 Task: Create new vendor bill with Date Opened: 10-May-23, Select Vendor: Green/Red Burrito, Terms: Net 7. Make bill entry for item-1 with Date: 10-May-23, Description: Chimichangas, Expense Account: Travel & Entertainment : Meals, Quantity: 1, Unit Price: 15.49, Sales Tax: Y, Sales Tax Included: Y, Tax Table: Sales Tax. Make entry for item-2 with Date: 10-May-23, Description: Burritos, Expense Account: Travel & Entertainment : Meals, Quantity: 2, Unit Price: 10.69, Sales Tax: Y, Sales Tax Included: Y, Tax Table: Sales Tax. Post Bill with Post Date: 10-May-23, Post to Accounts: Liabilities:Accounts Payble. Pay / Process Payment with Transaction Date: 16-May-23, Amount: 36.87, Transfer Account: Checking Account. Go to 'Print Bill'.
Action: Mouse moved to (181, 37)
Screenshot: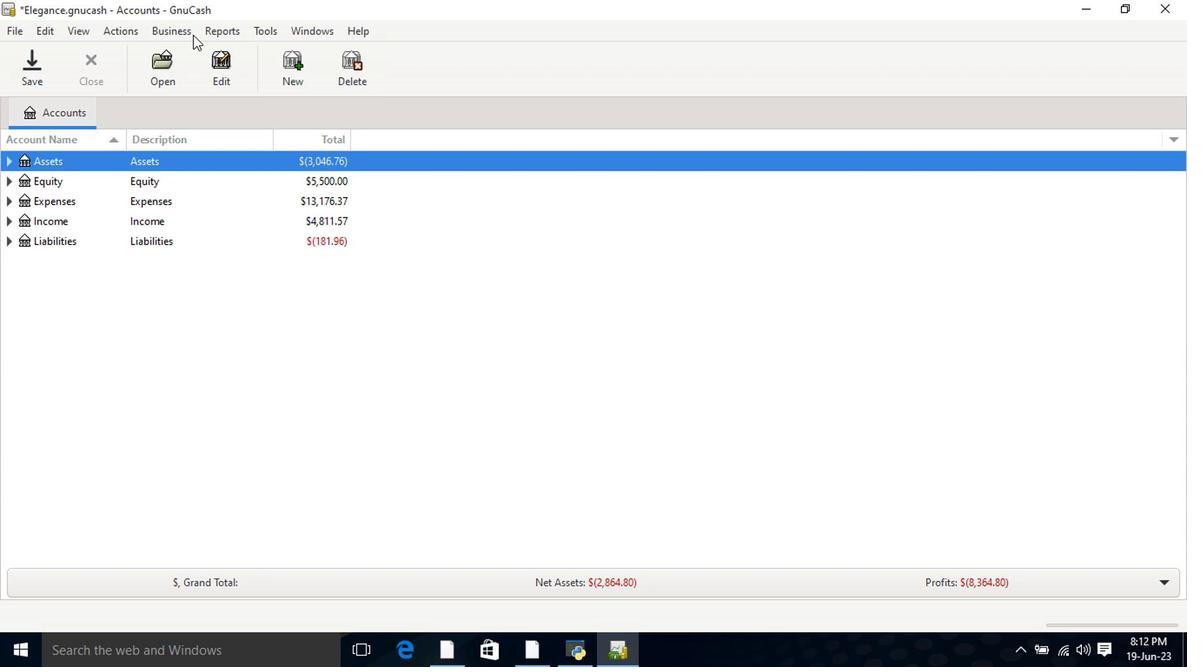 
Action: Mouse pressed left at (181, 37)
Screenshot: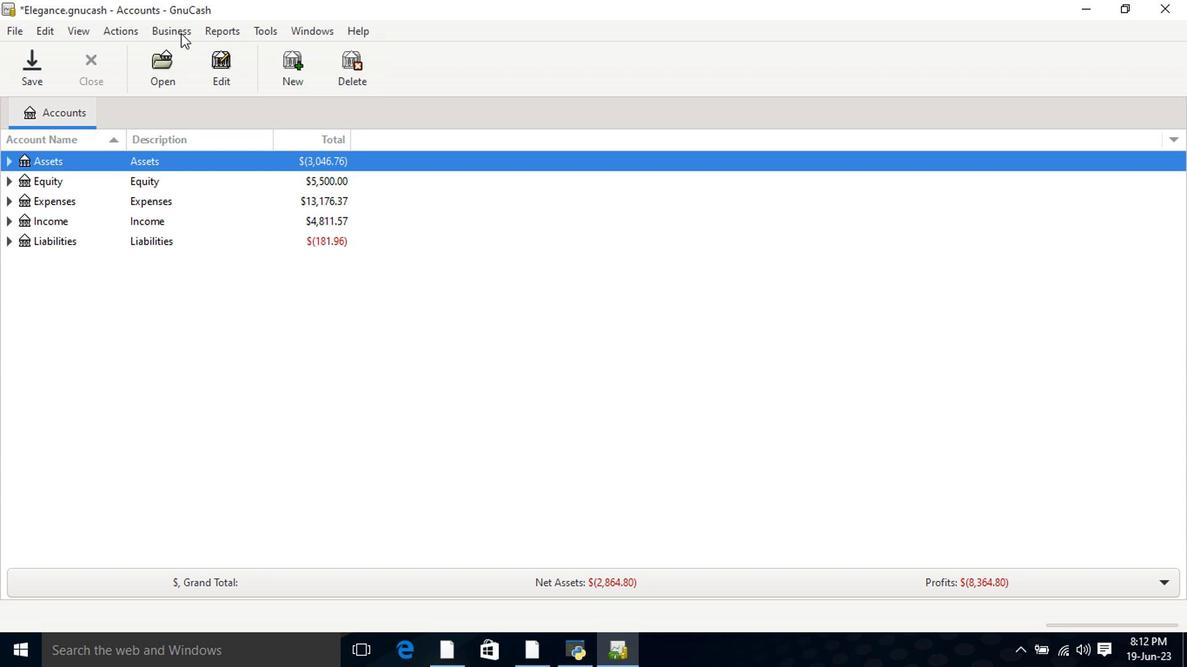 
Action: Mouse moved to (189, 71)
Screenshot: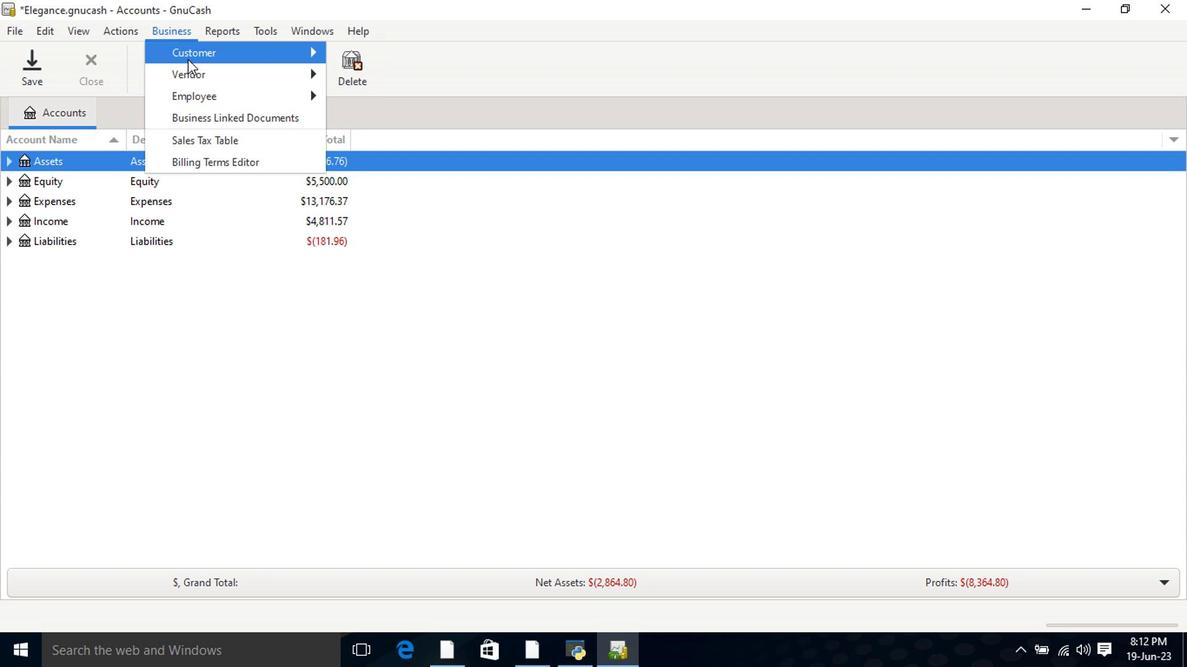 
Action: Mouse pressed left at (189, 71)
Screenshot: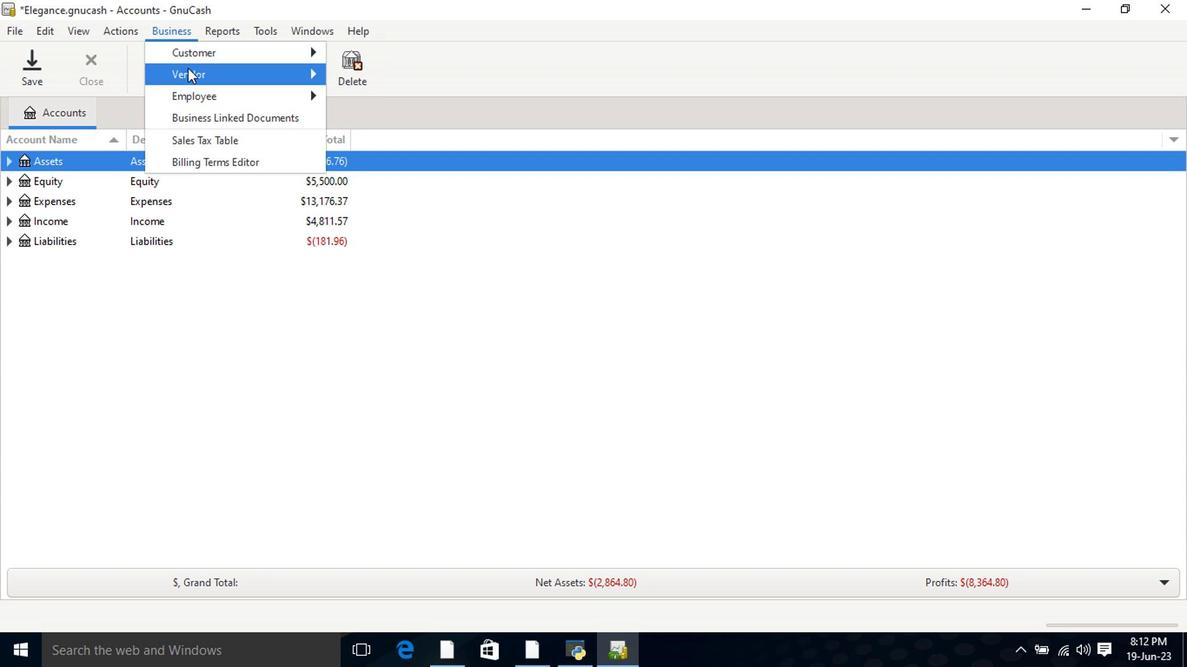 
Action: Mouse moved to (373, 137)
Screenshot: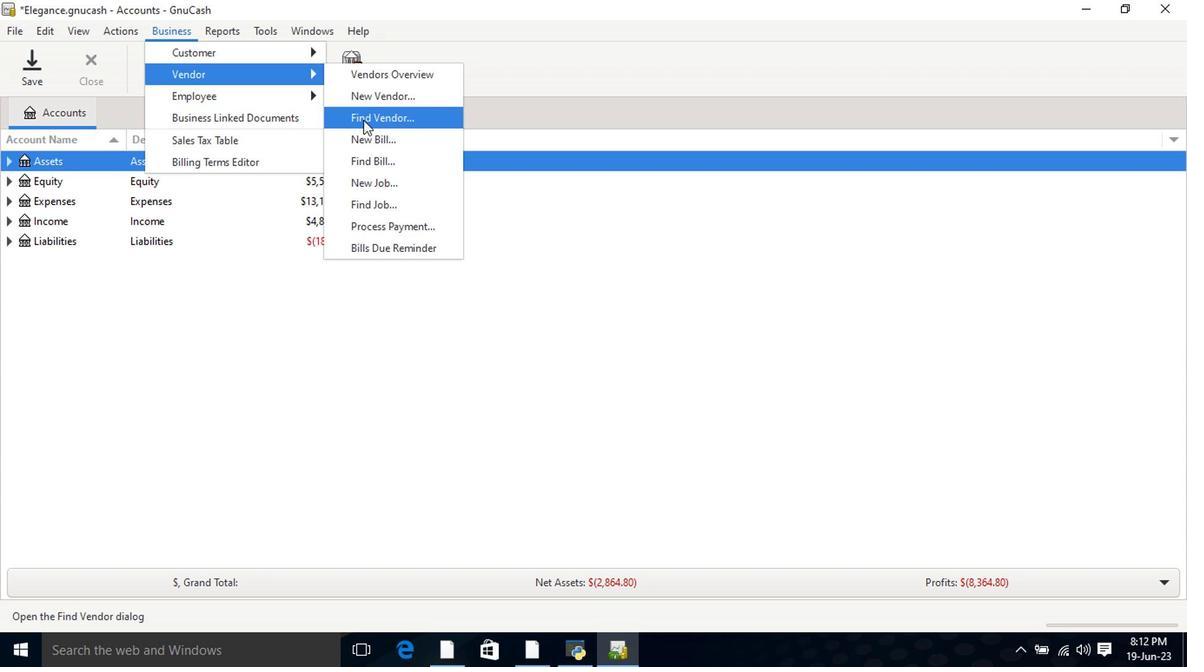 
Action: Mouse pressed left at (373, 137)
Screenshot: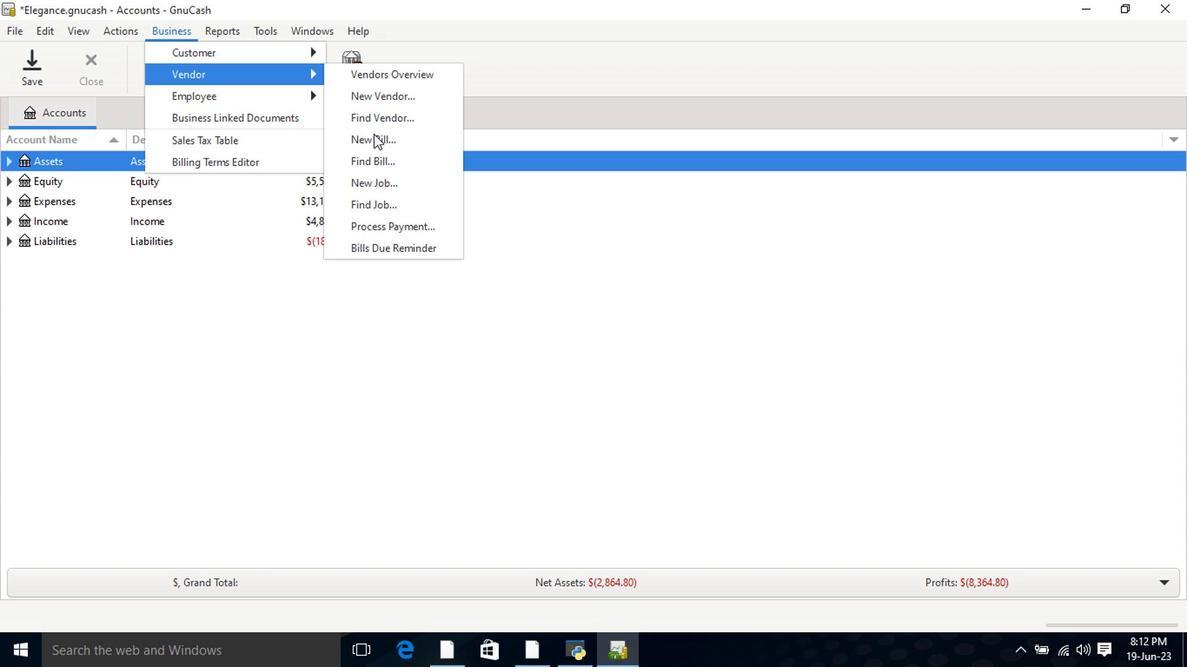 
Action: Mouse moved to (708, 225)
Screenshot: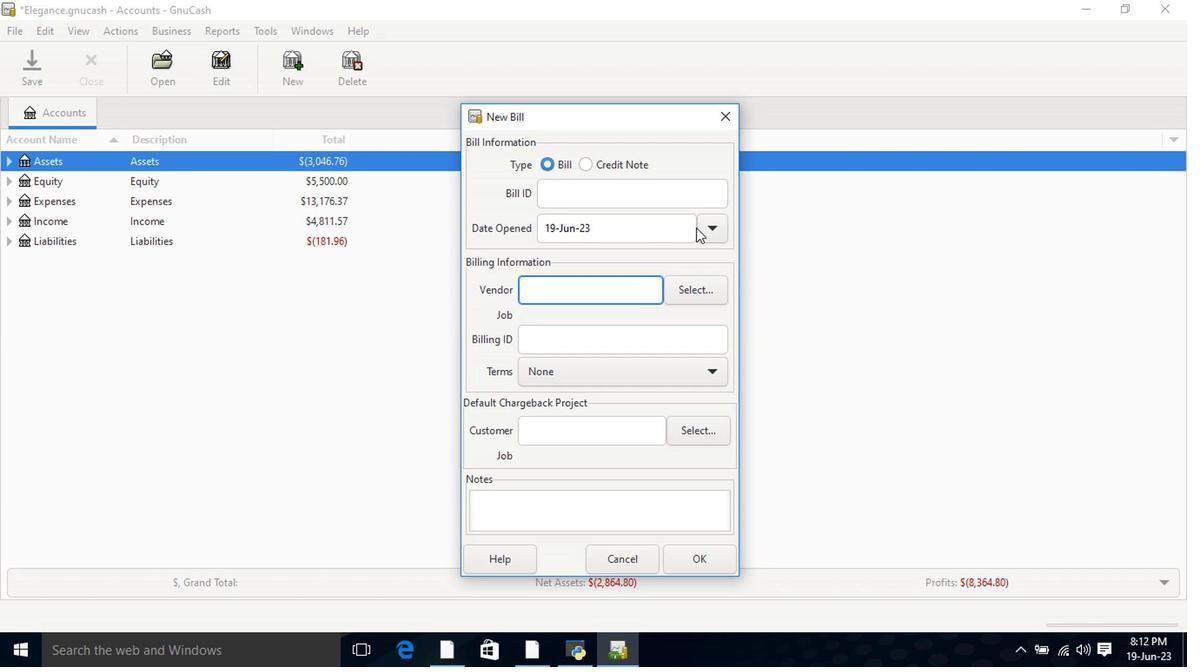 
Action: Mouse pressed left at (708, 225)
Screenshot: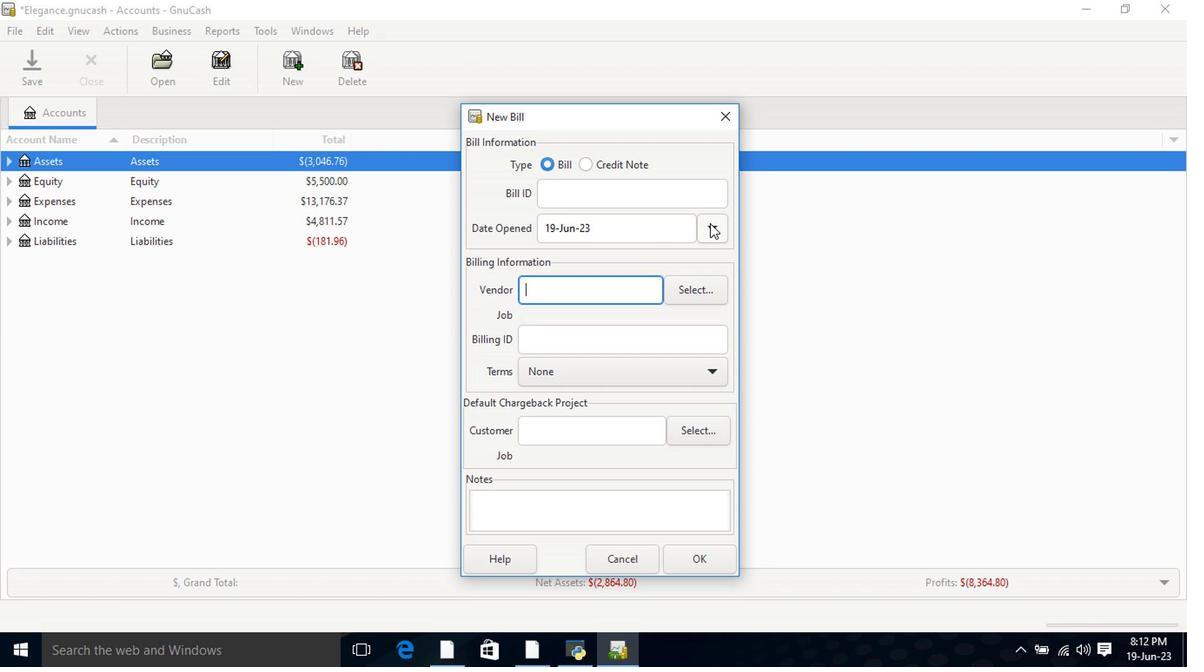 
Action: Mouse moved to (574, 258)
Screenshot: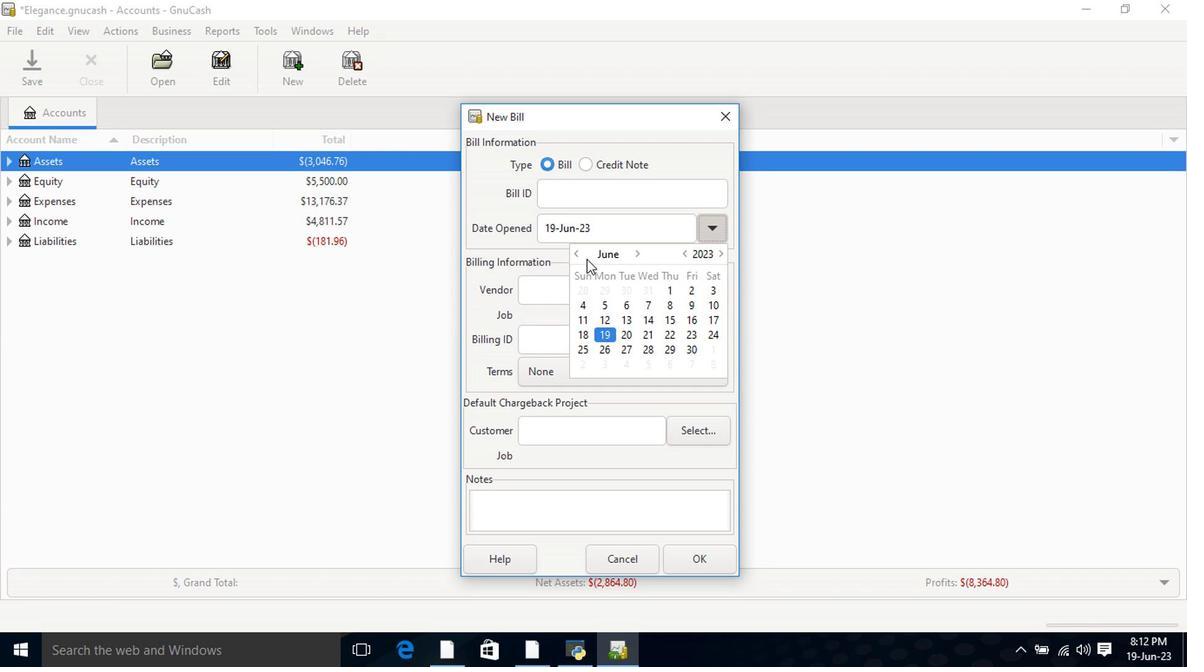 
Action: Mouse pressed left at (574, 258)
Screenshot: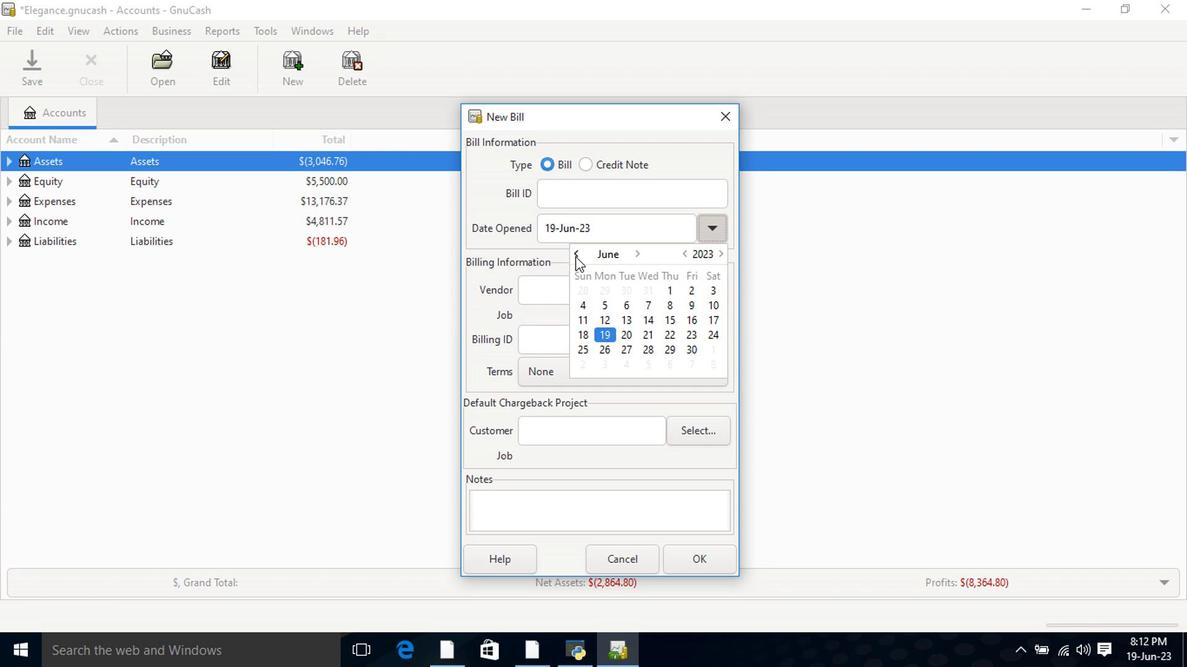 
Action: Mouse moved to (641, 304)
Screenshot: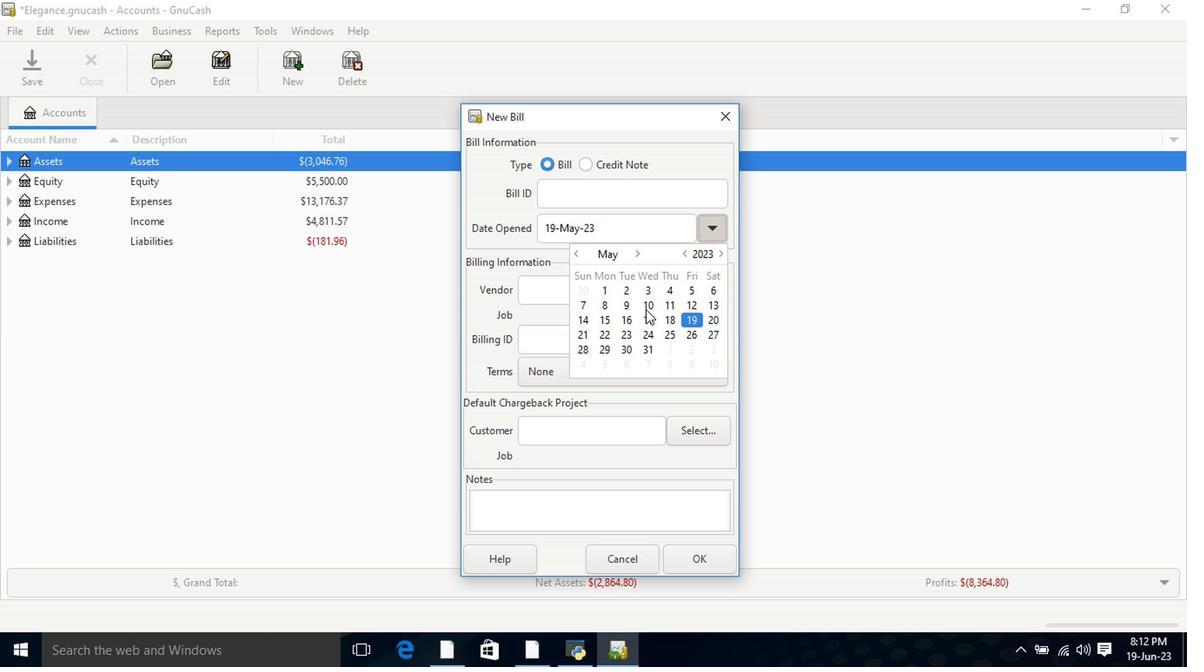
Action: Mouse pressed left at (641, 304)
Screenshot: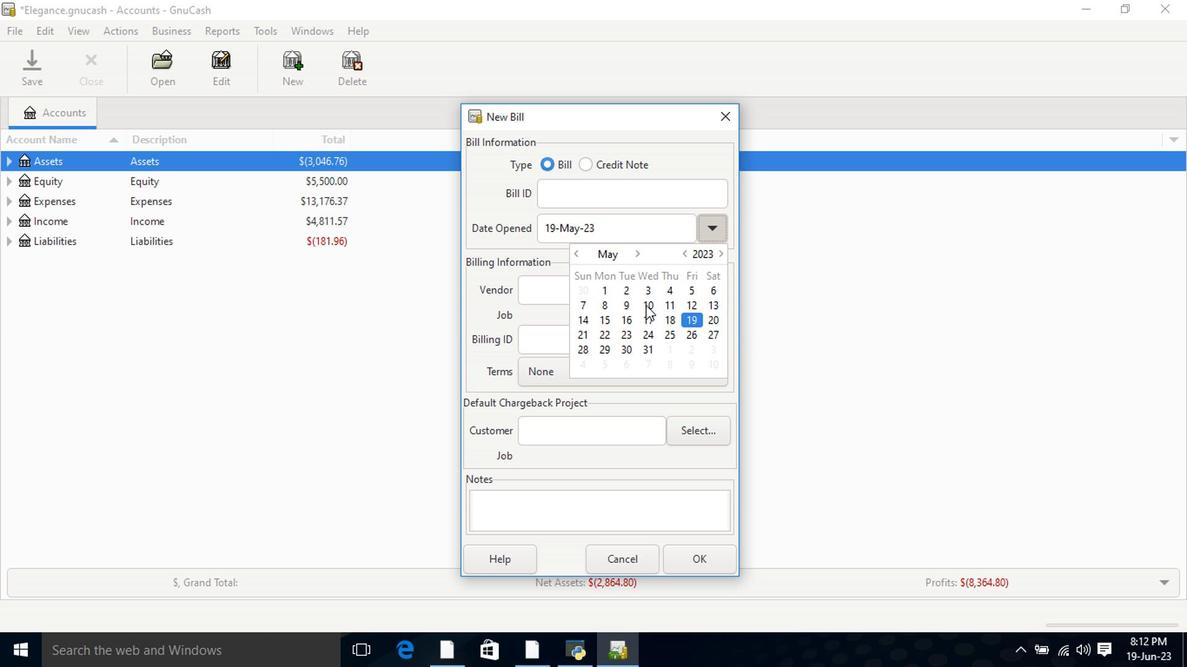 
Action: Mouse pressed left at (641, 304)
Screenshot: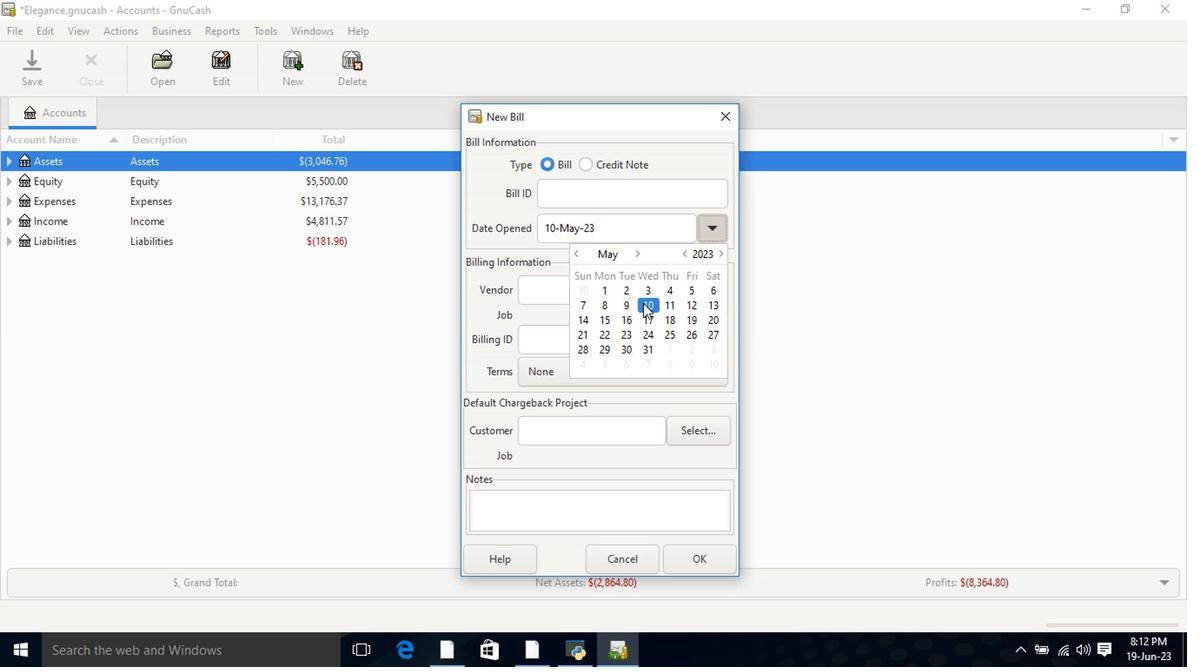 
Action: Mouse moved to (627, 299)
Screenshot: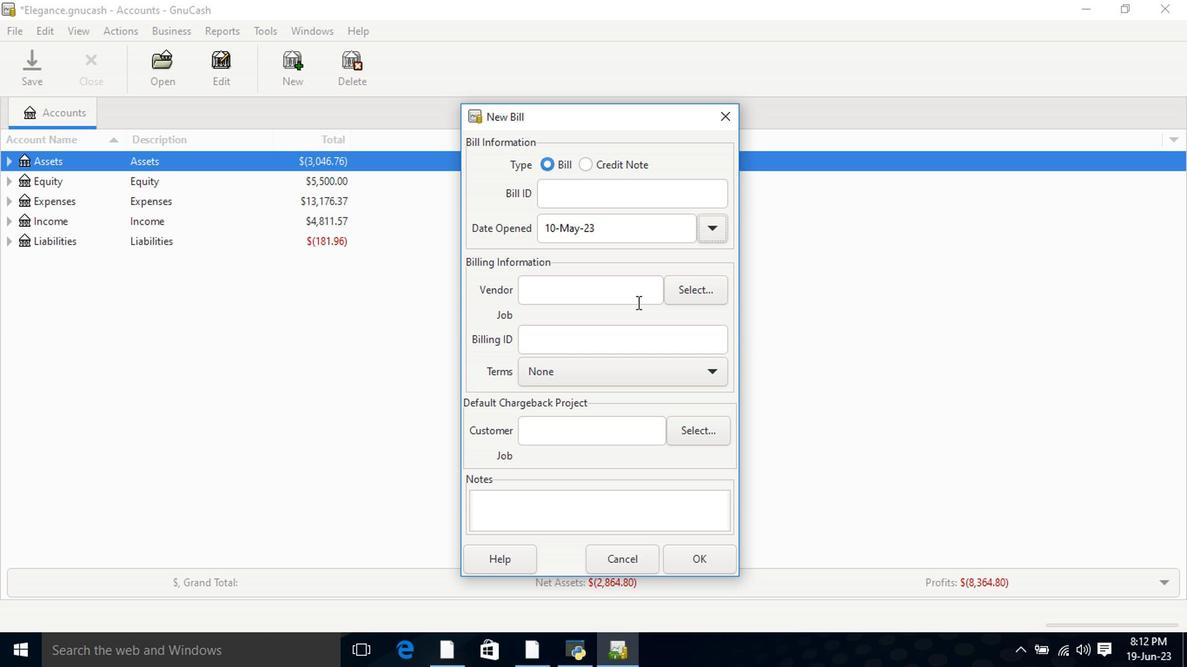 
Action: Mouse pressed left at (627, 299)
Screenshot: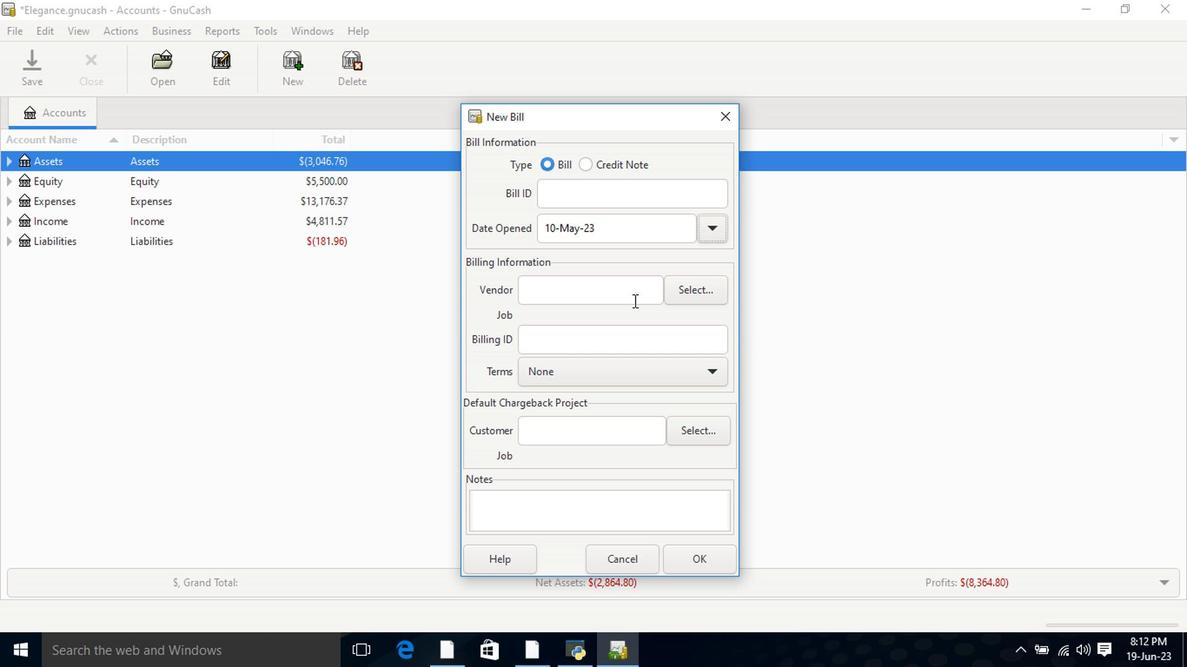 
Action: Key pressed <Key.shift>Gr
Screenshot: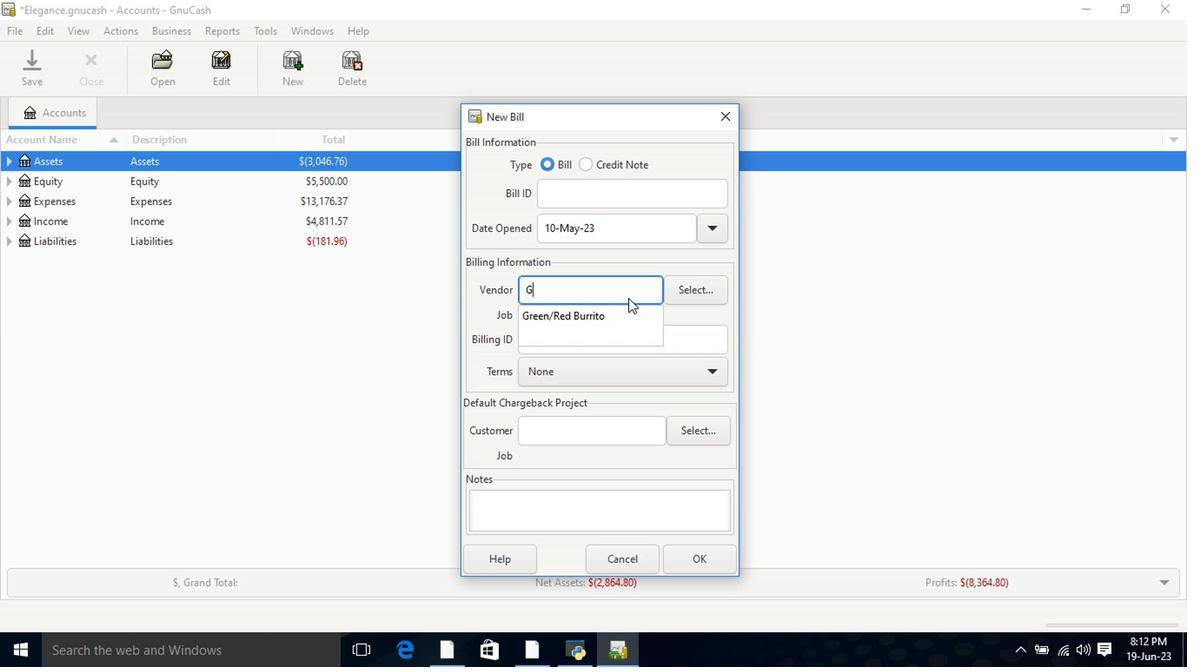 
Action: Mouse moved to (609, 309)
Screenshot: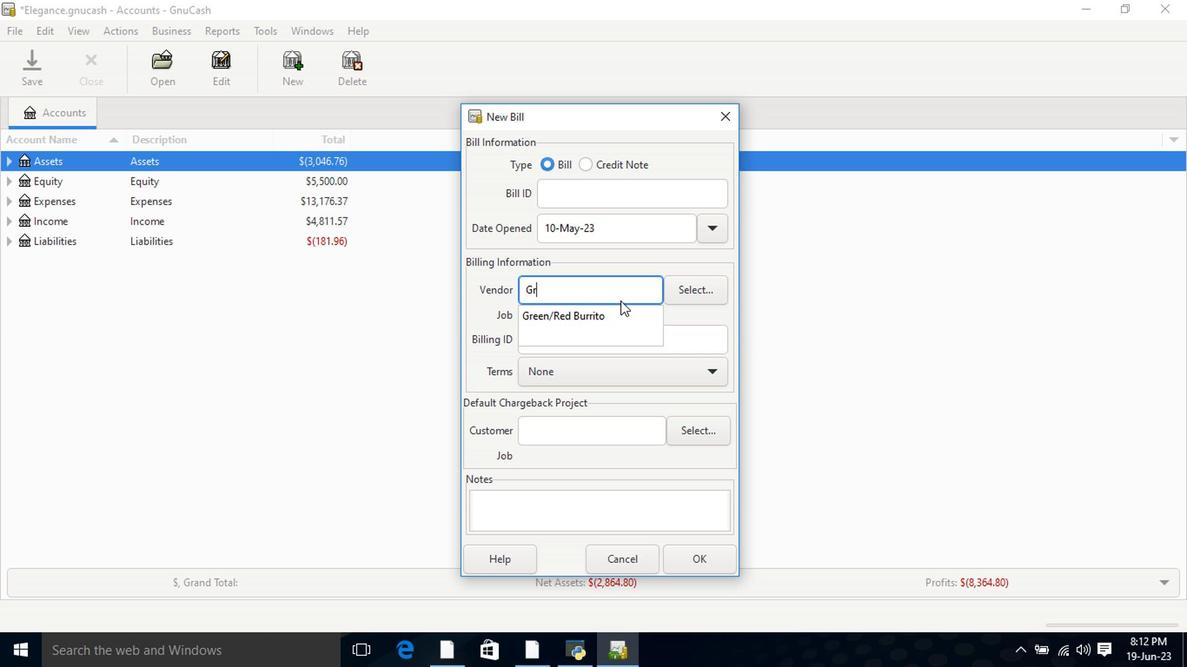 
Action: Mouse pressed left at (609, 309)
Screenshot: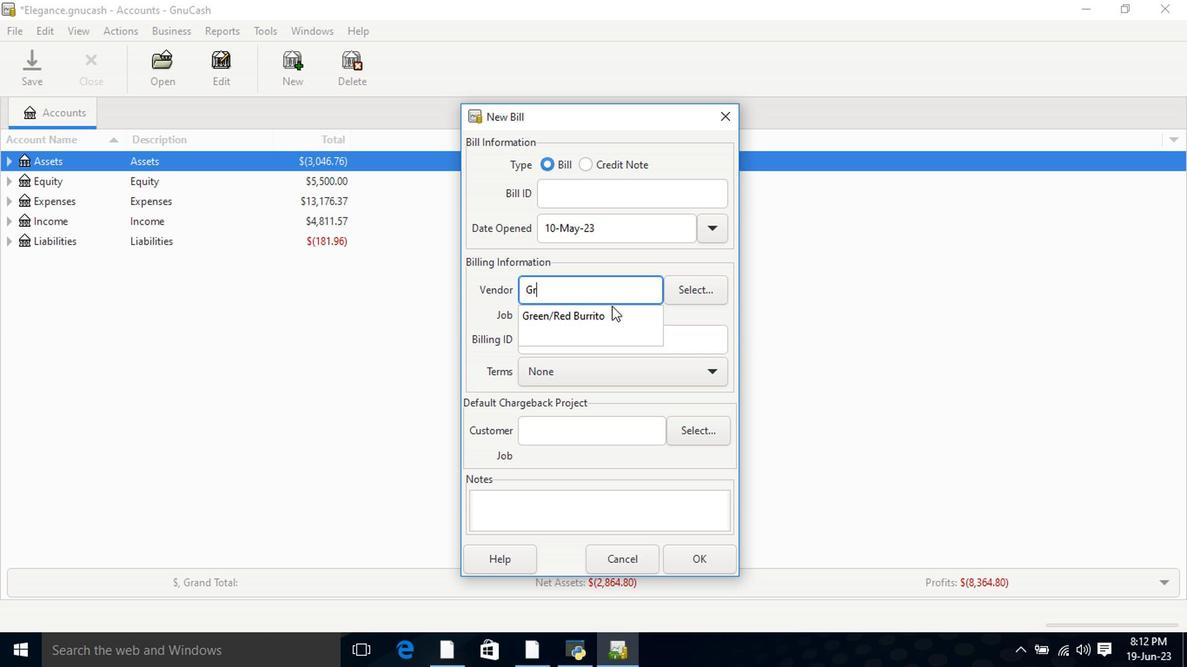 
Action: Mouse moved to (617, 386)
Screenshot: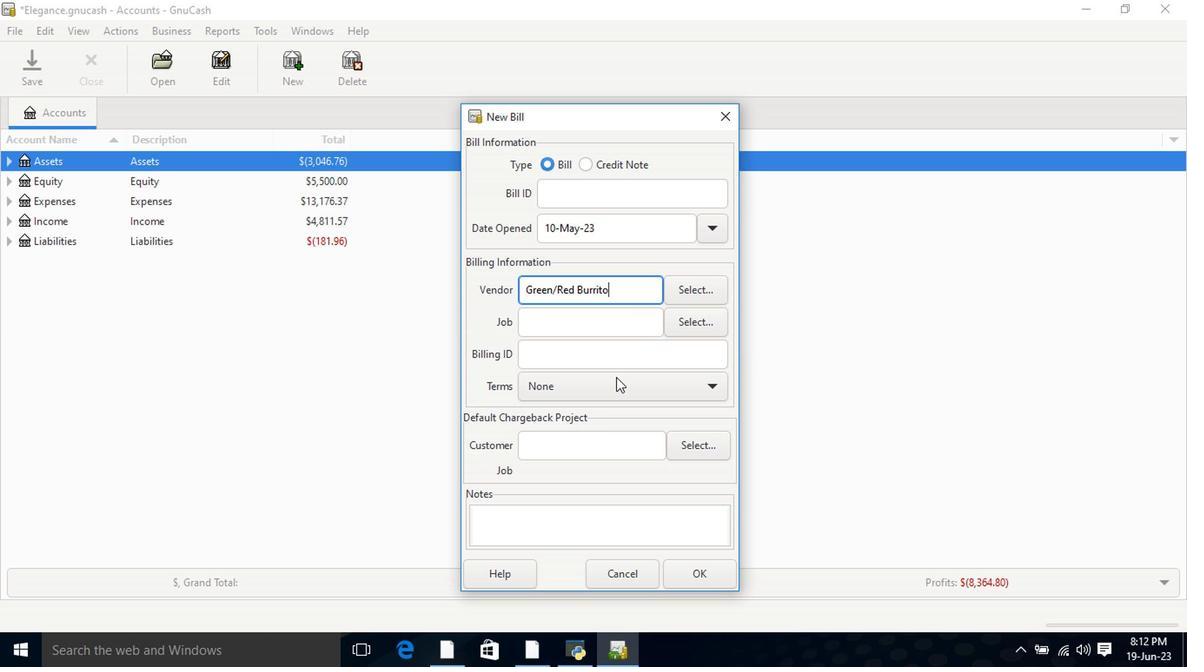 
Action: Mouse pressed left at (617, 386)
Screenshot: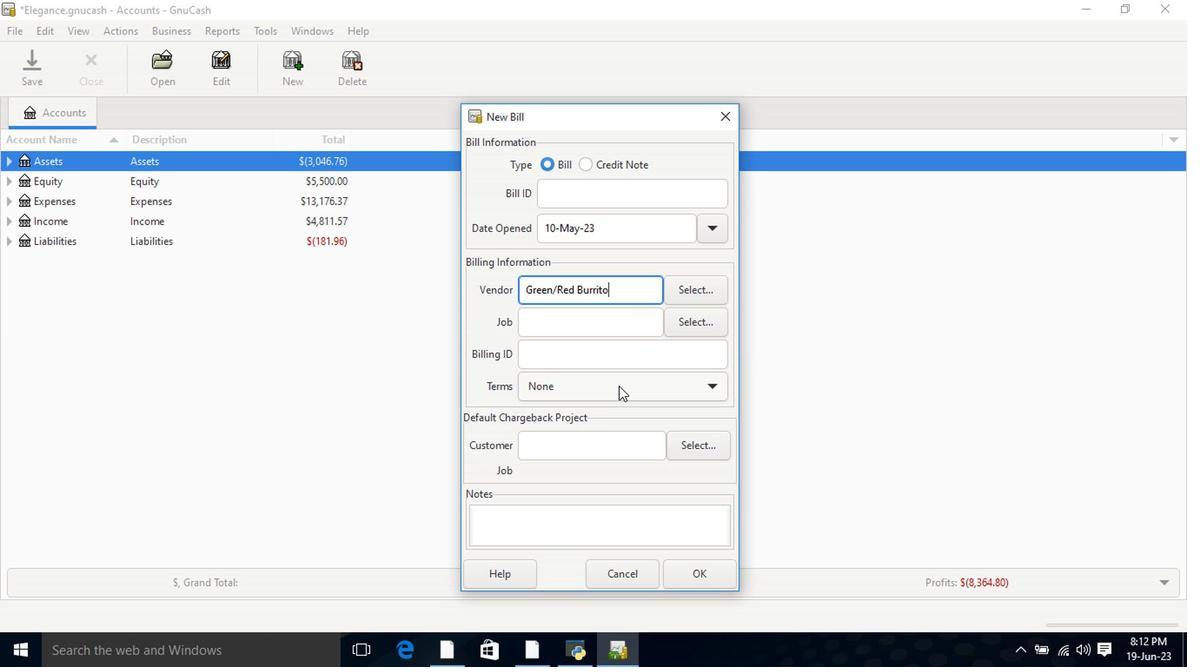 
Action: Mouse moved to (611, 460)
Screenshot: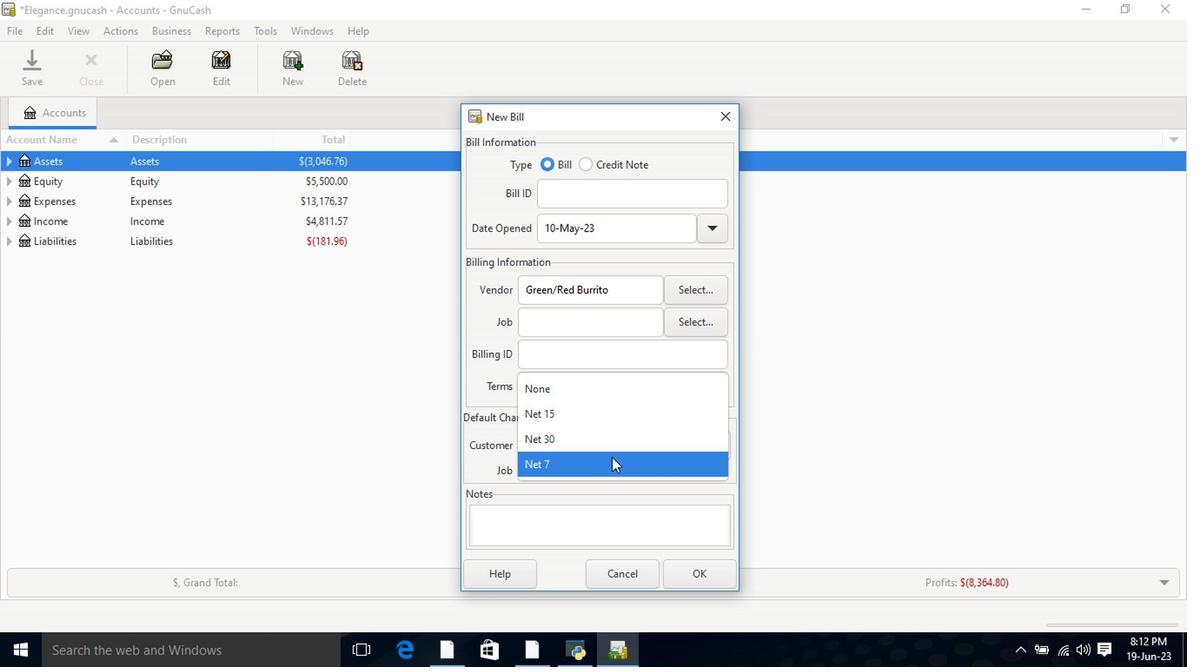 
Action: Mouse pressed left at (611, 460)
Screenshot: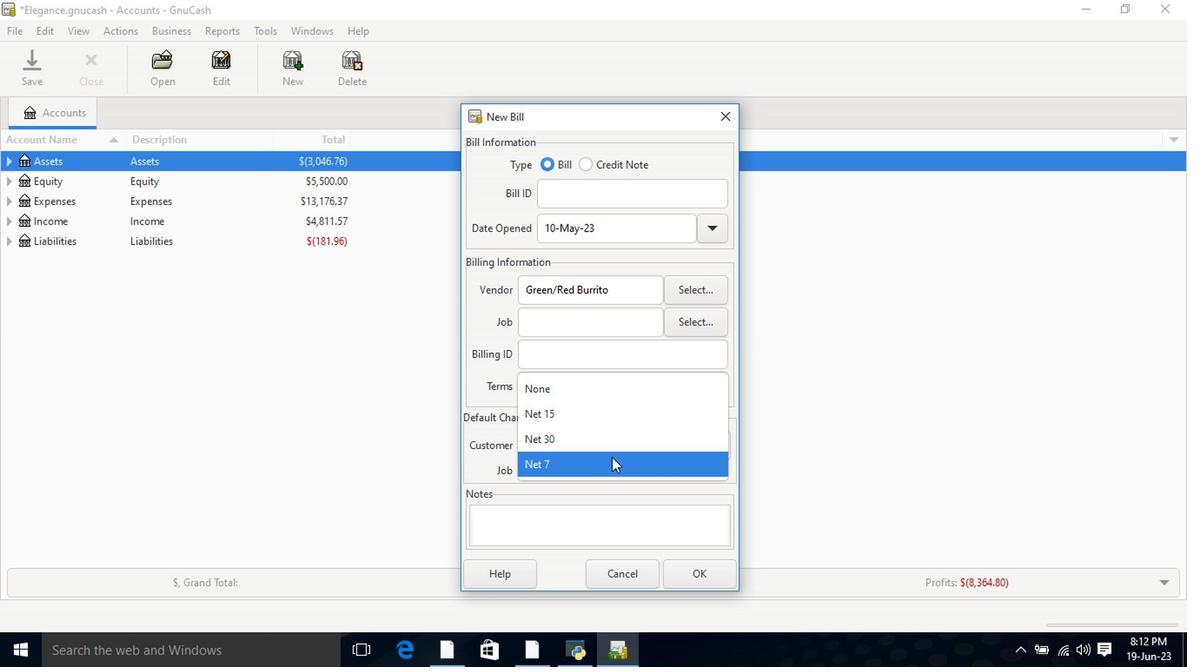 
Action: Mouse moved to (677, 570)
Screenshot: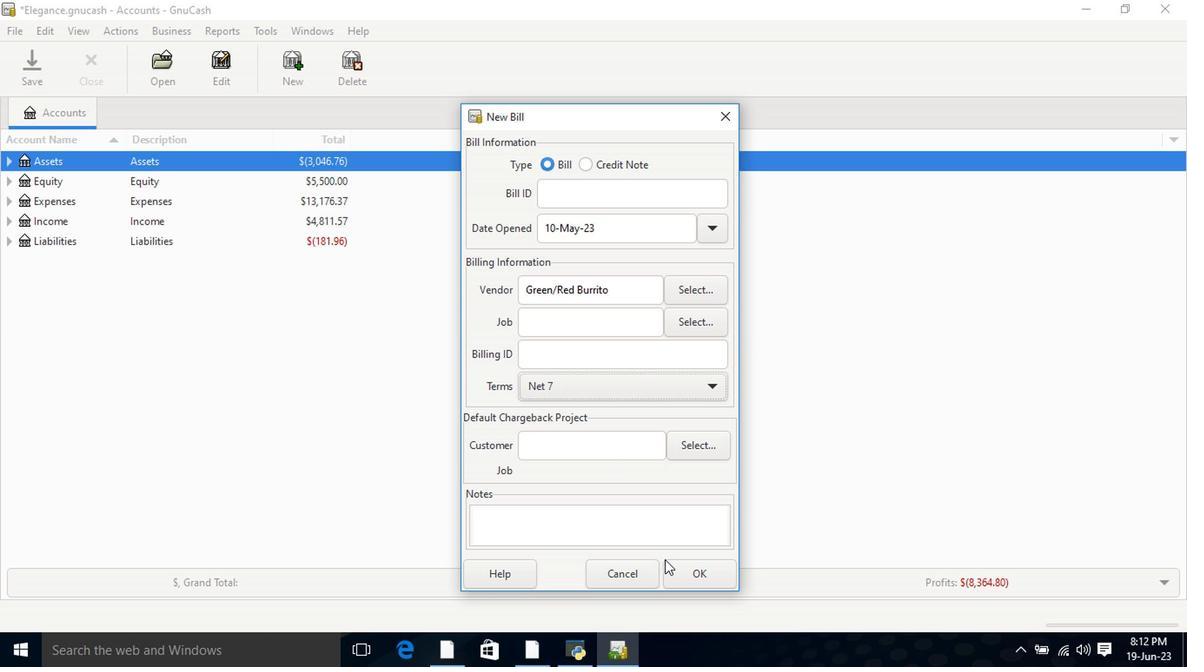 
Action: Mouse pressed left at (677, 570)
Screenshot: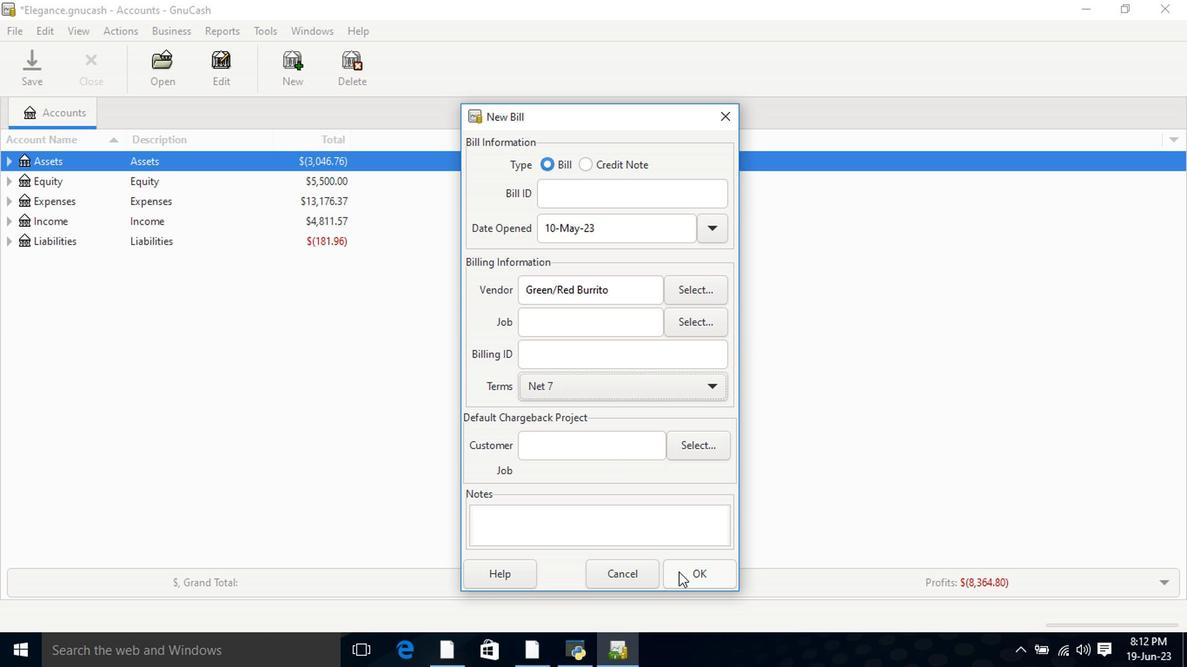 
Action: Mouse moved to (479, 458)
Screenshot: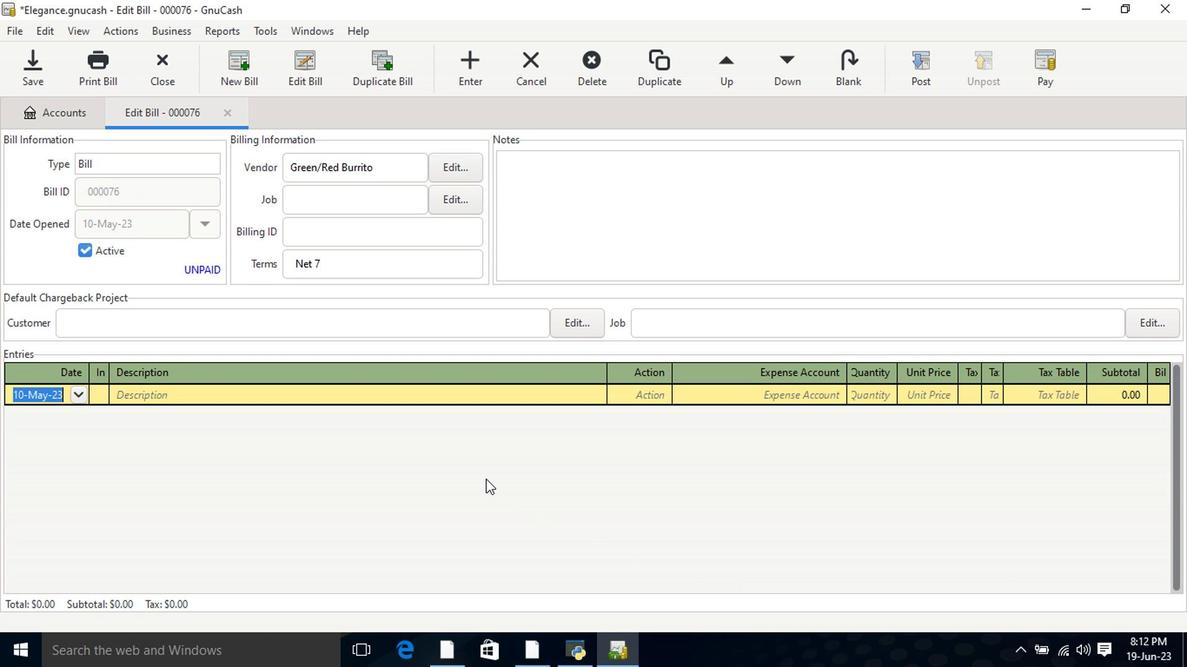 
Action: Key pressed <Key.tab><Key.shift>Chimichangas<Key.tab>1<Key.tab>15.49<Key.tab>
Screenshot: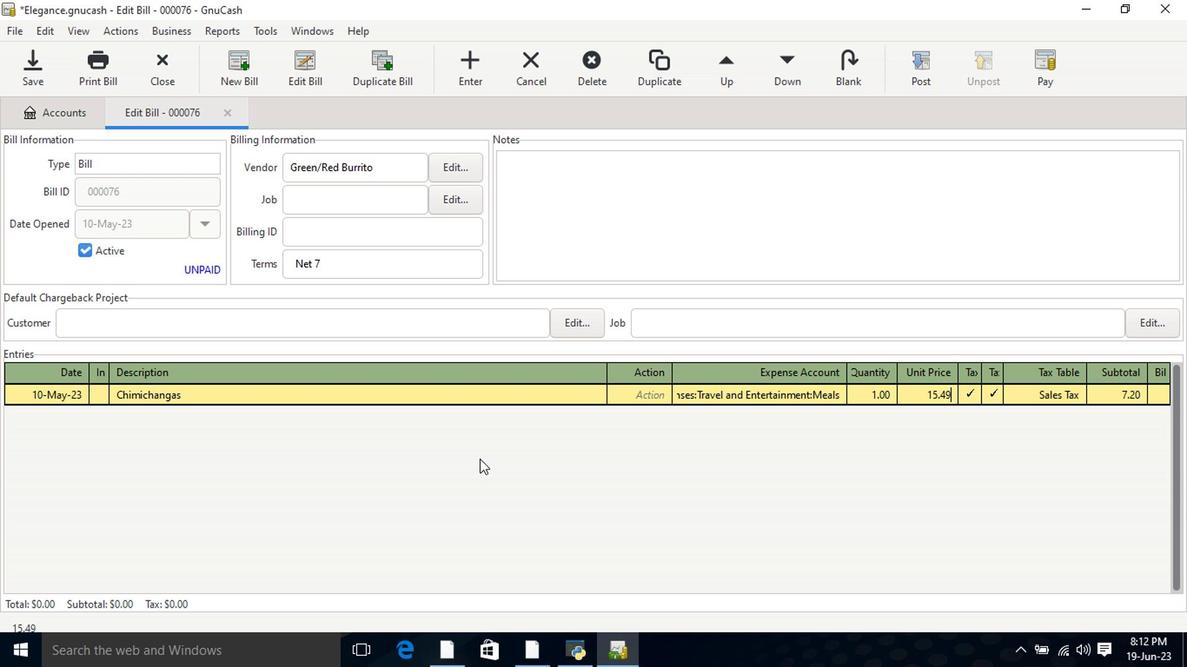 
Action: Mouse moved to (550, 423)
Screenshot: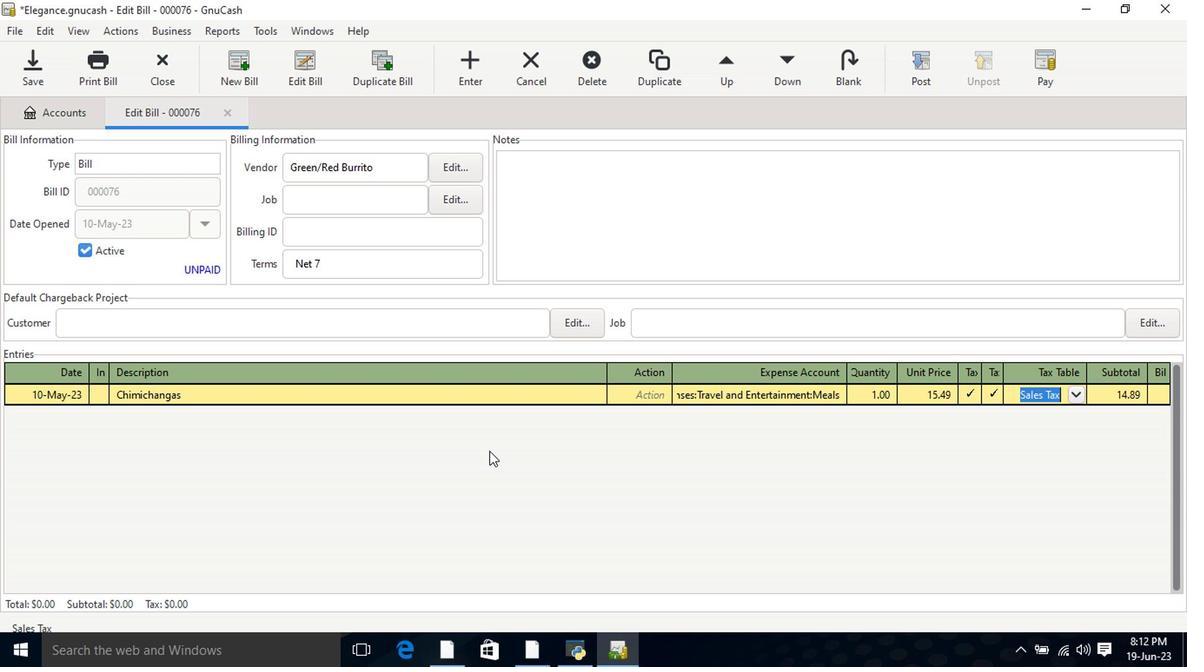 
Action: Key pressed <Key.tab><Key.tab><Key.shift>Bu<Key.tab><Key.tab><Key.shift><Key.shift><Key.tab>2<Key.tab>10.69<Key.tab><Key.tab>
Screenshot: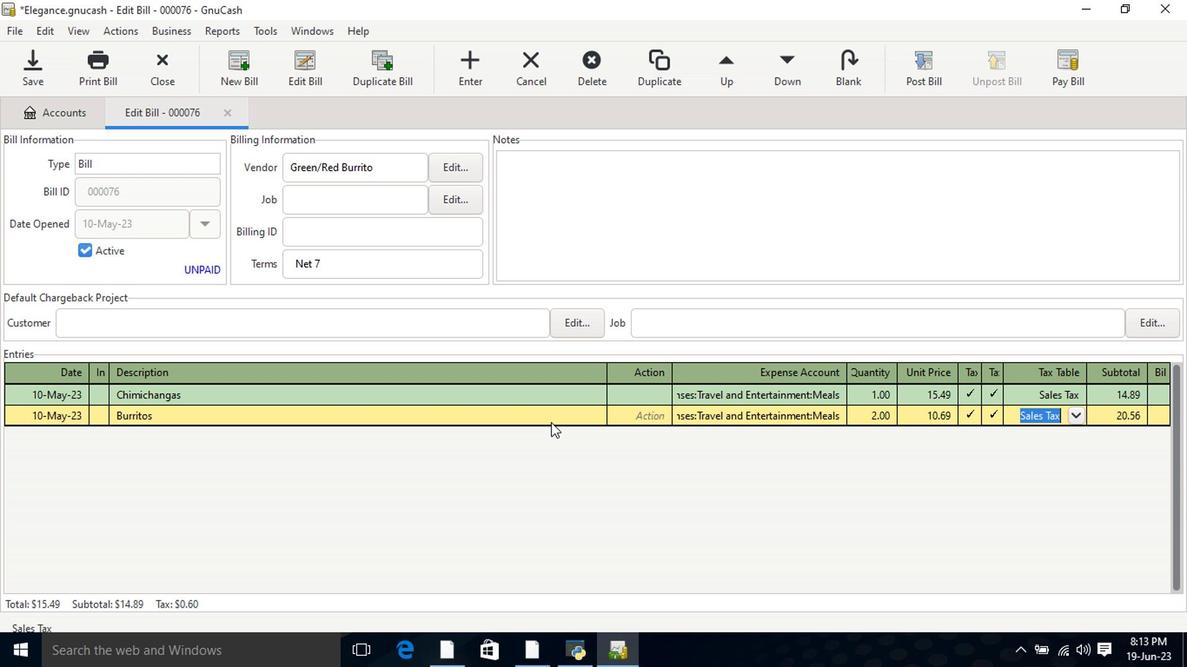 
Action: Mouse moved to (929, 75)
Screenshot: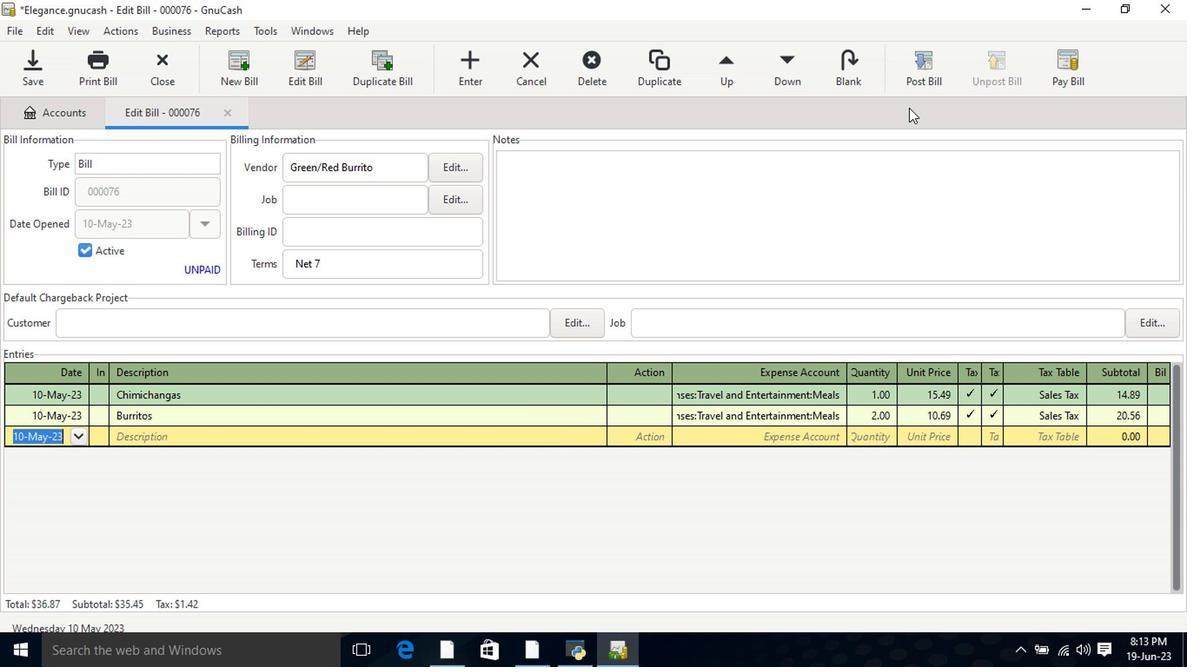 
Action: Mouse pressed left at (929, 75)
Screenshot: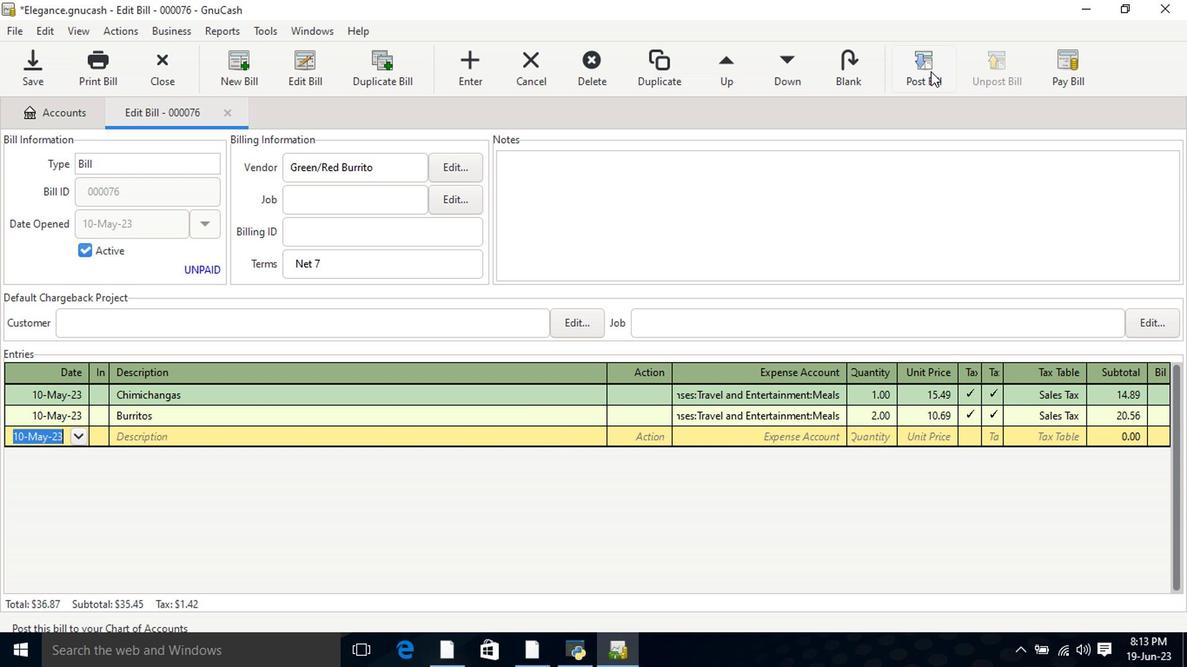 
Action: Mouse moved to (716, 453)
Screenshot: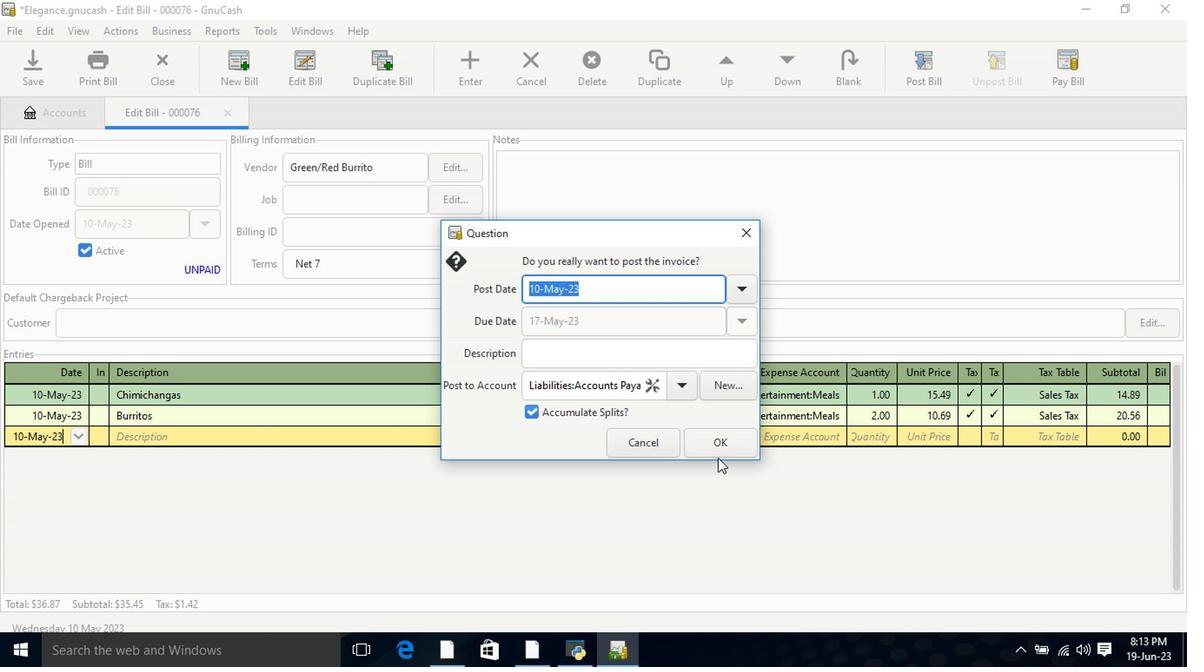 
Action: Mouse pressed left at (716, 453)
Screenshot: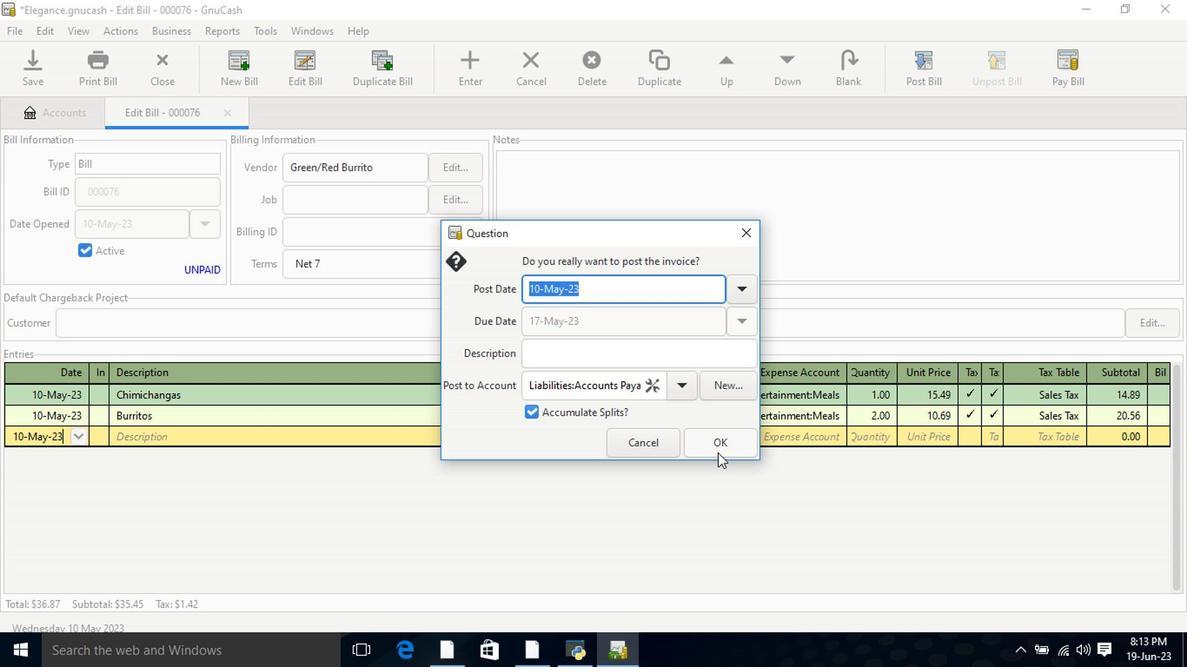 
Action: Mouse moved to (1040, 65)
Screenshot: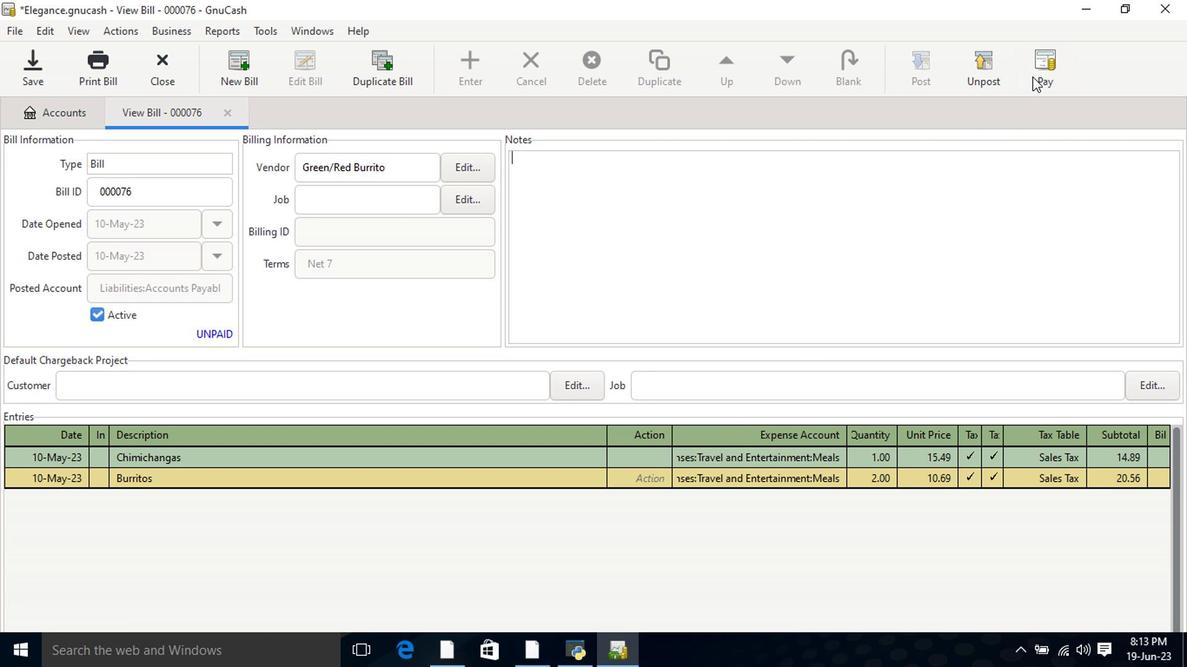 
Action: Mouse pressed left at (1040, 65)
Screenshot: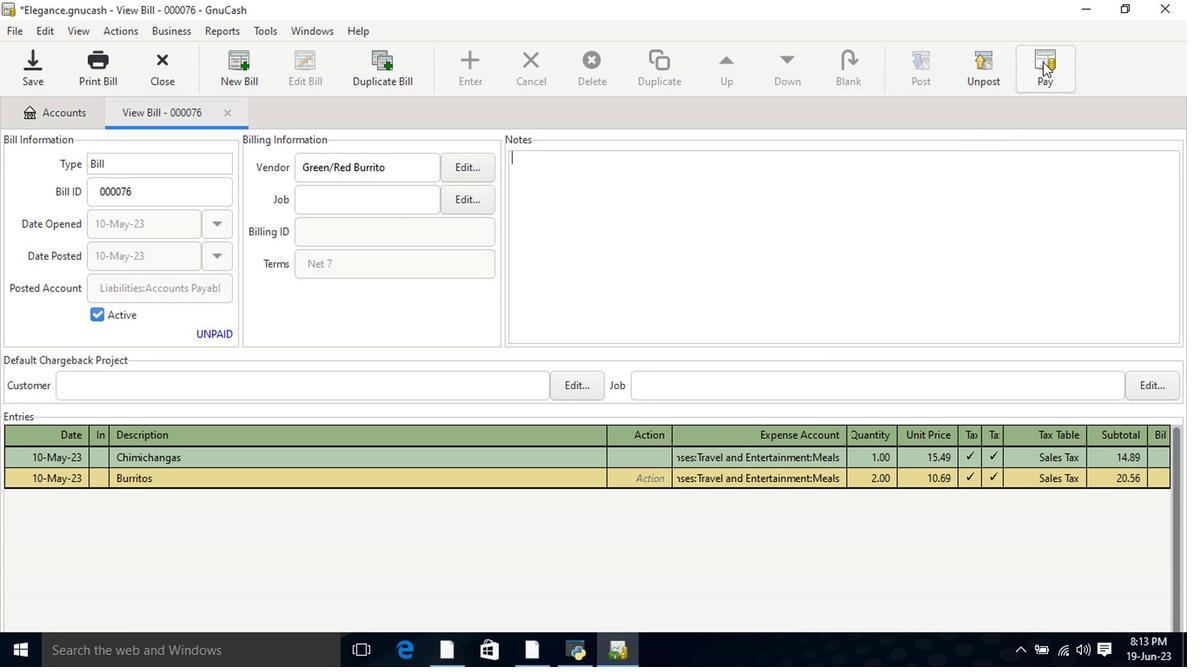 
Action: Mouse moved to (531, 346)
Screenshot: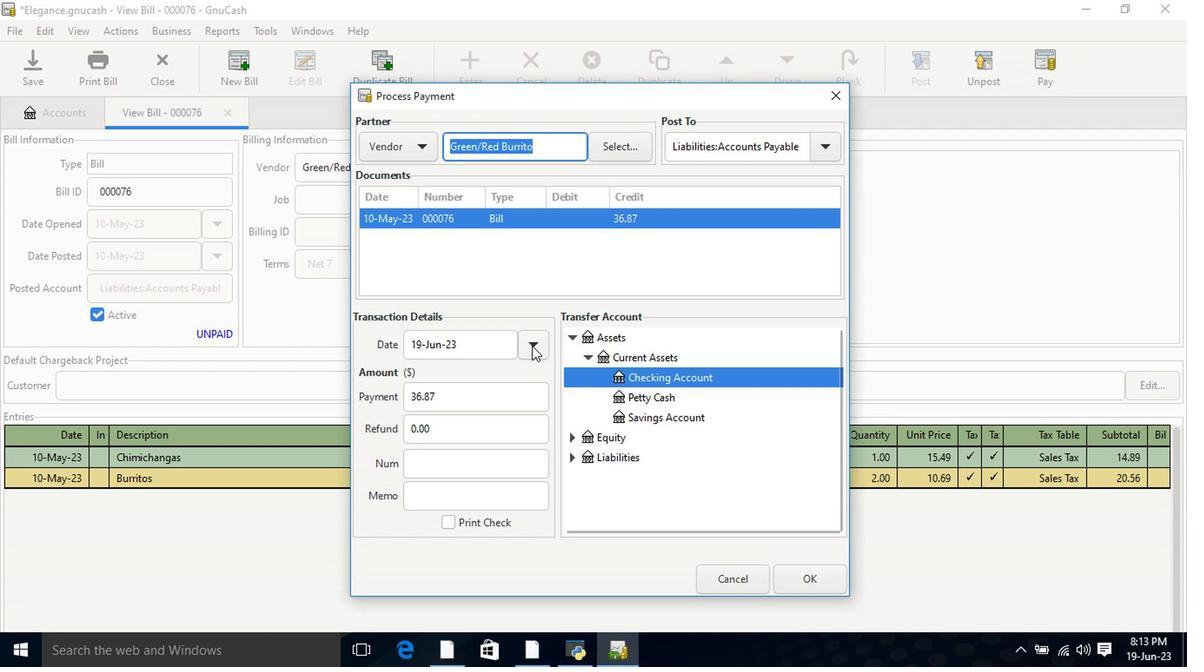
Action: Mouse pressed left at (531, 346)
Screenshot: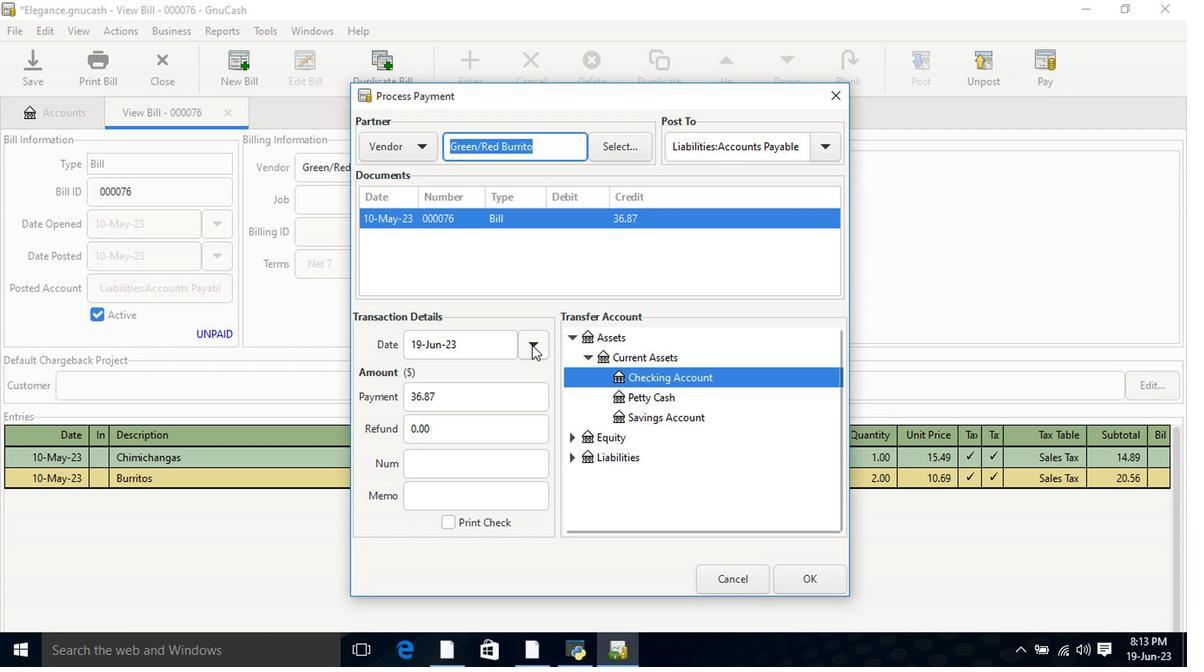 
Action: Mouse moved to (393, 370)
Screenshot: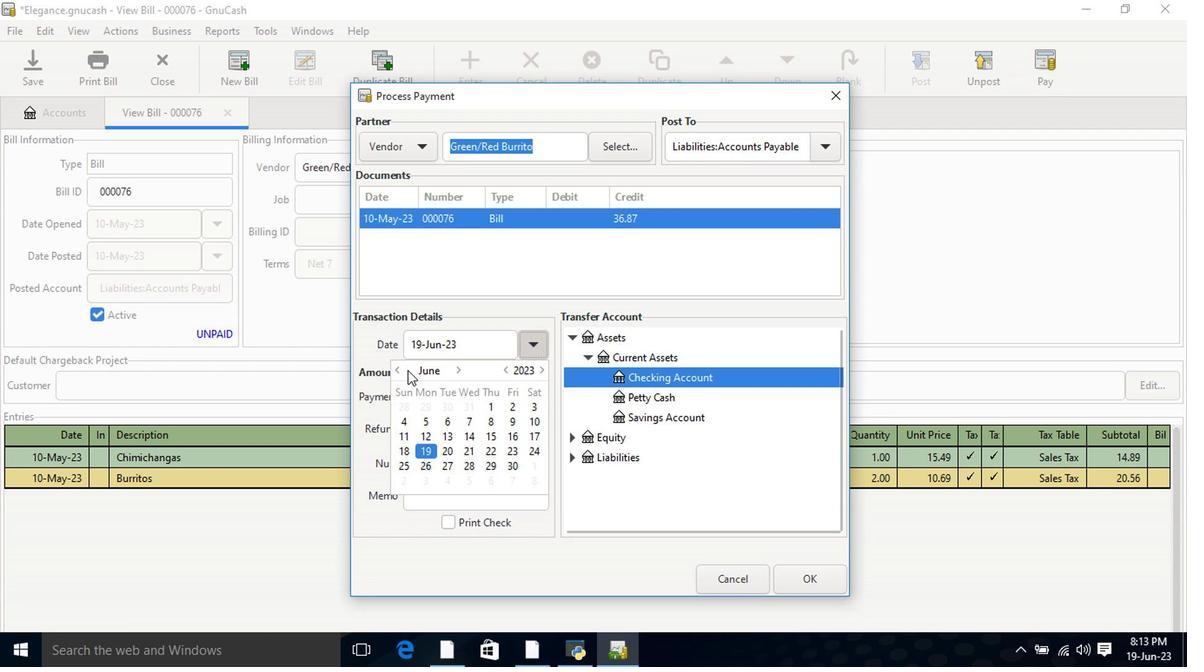 
Action: Mouse pressed left at (393, 370)
Screenshot: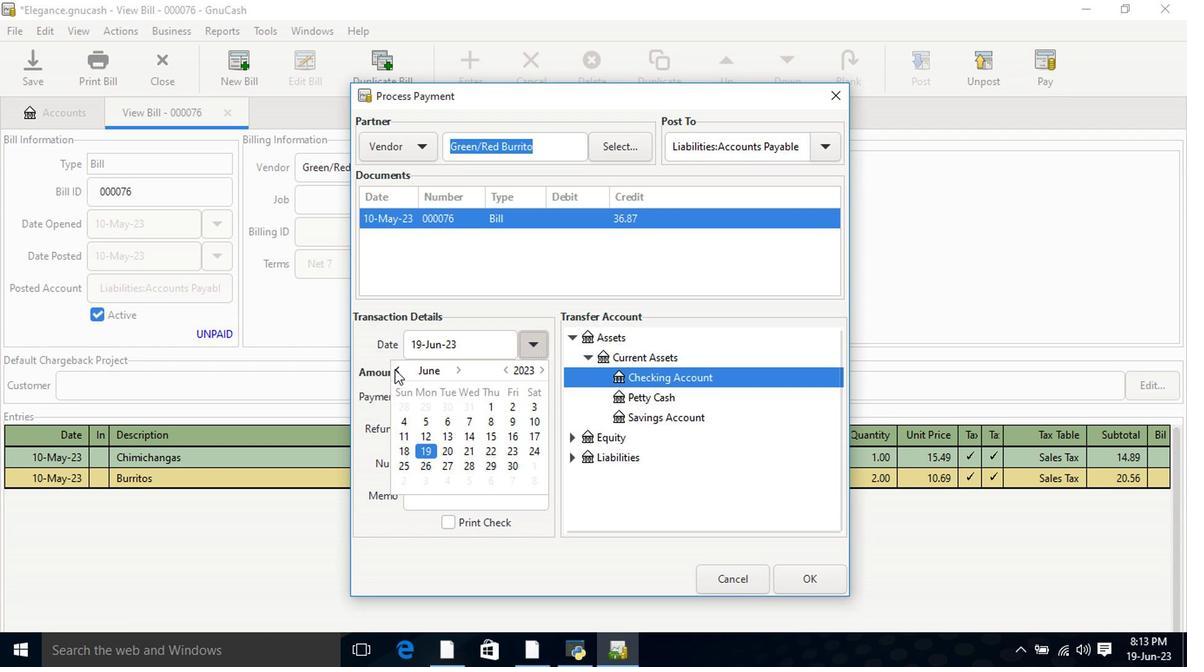 
Action: Mouse moved to (448, 434)
Screenshot: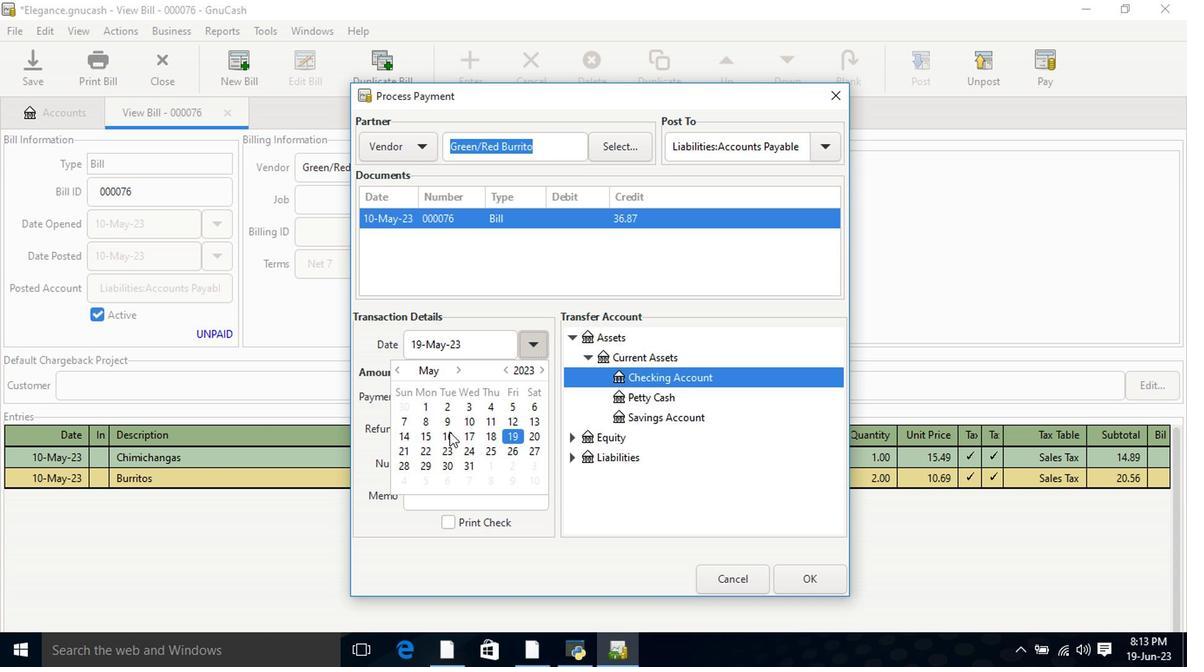 
Action: Mouse pressed left at (448, 434)
Screenshot: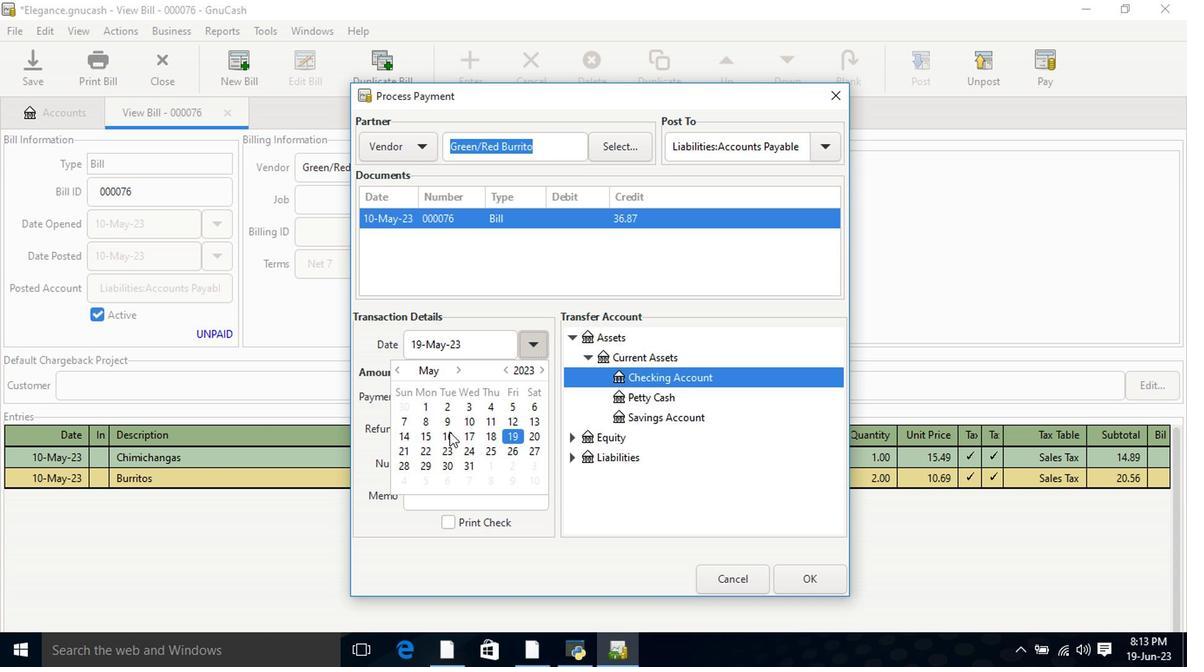 
Action: Mouse pressed left at (448, 434)
Screenshot: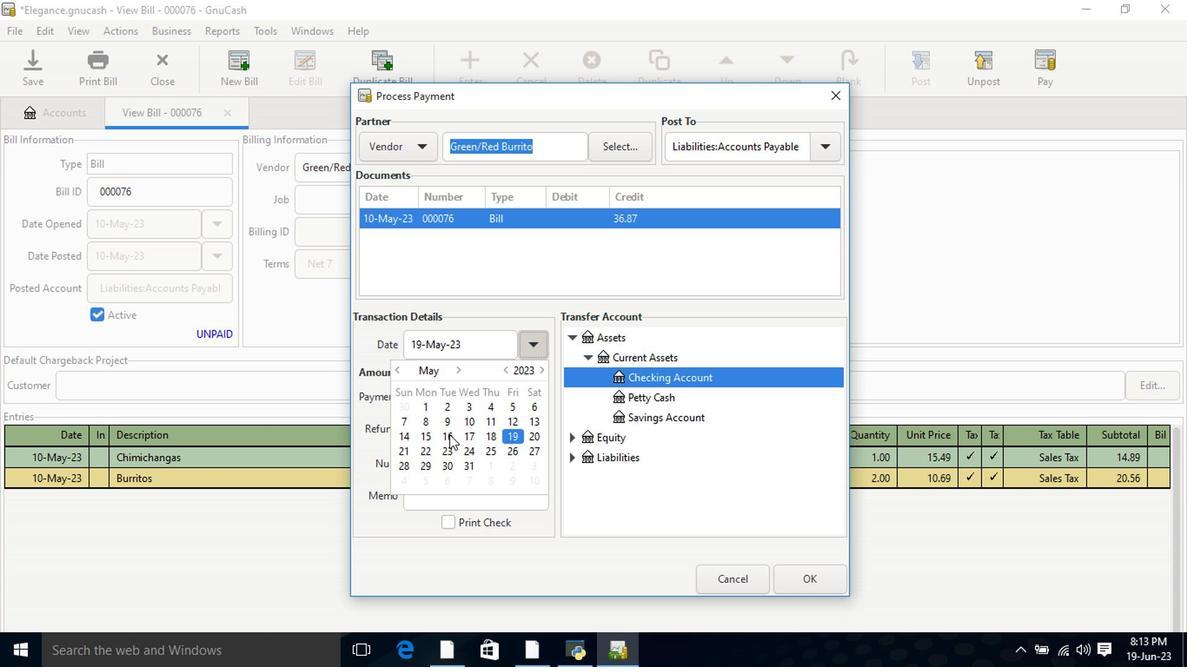 
Action: Mouse moved to (568, 340)
Screenshot: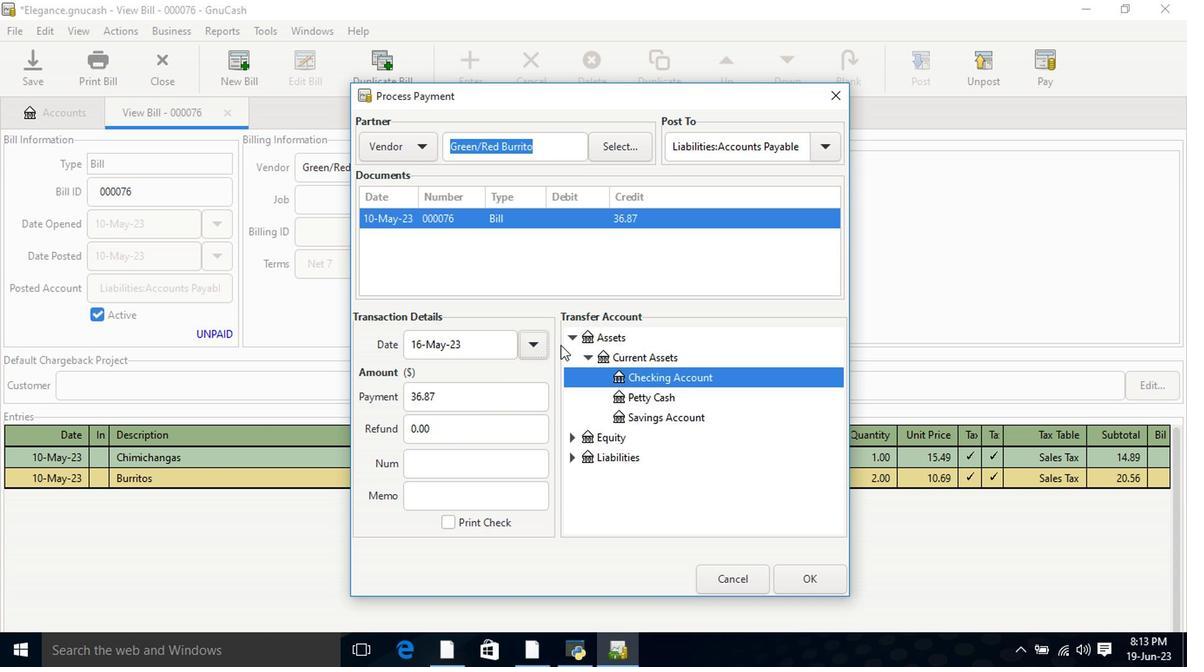 
Action: Mouse pressed left at (568, 340)
Screenshot: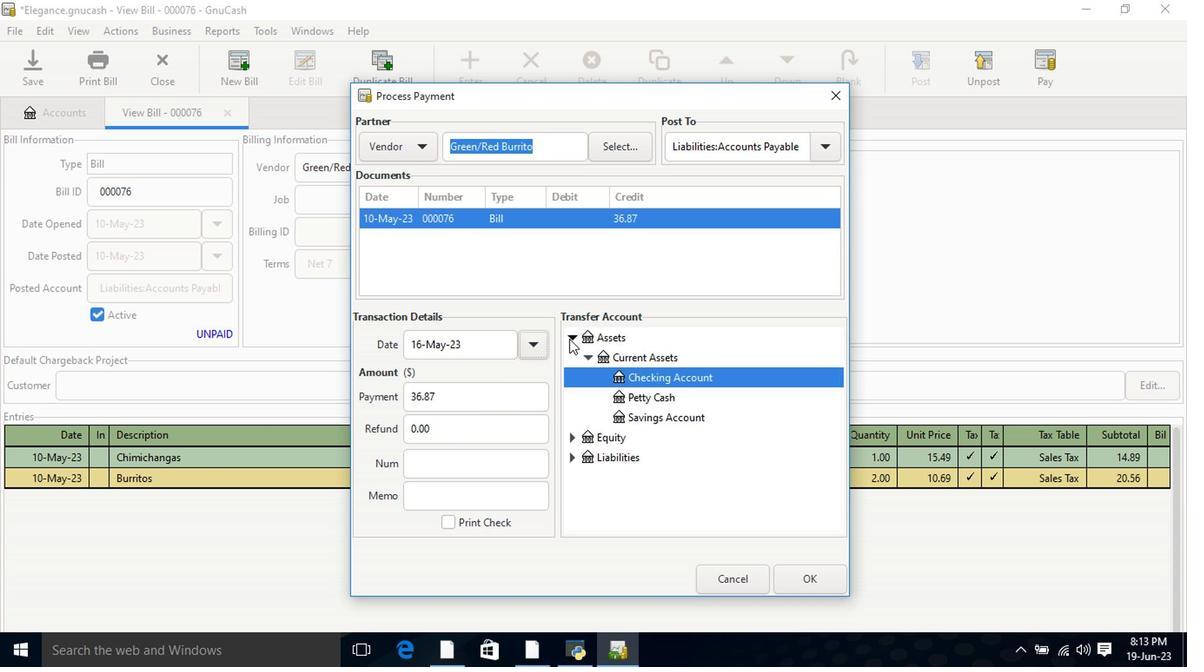 
Action: Mouse pressed left at (568, 340)
Screenshot: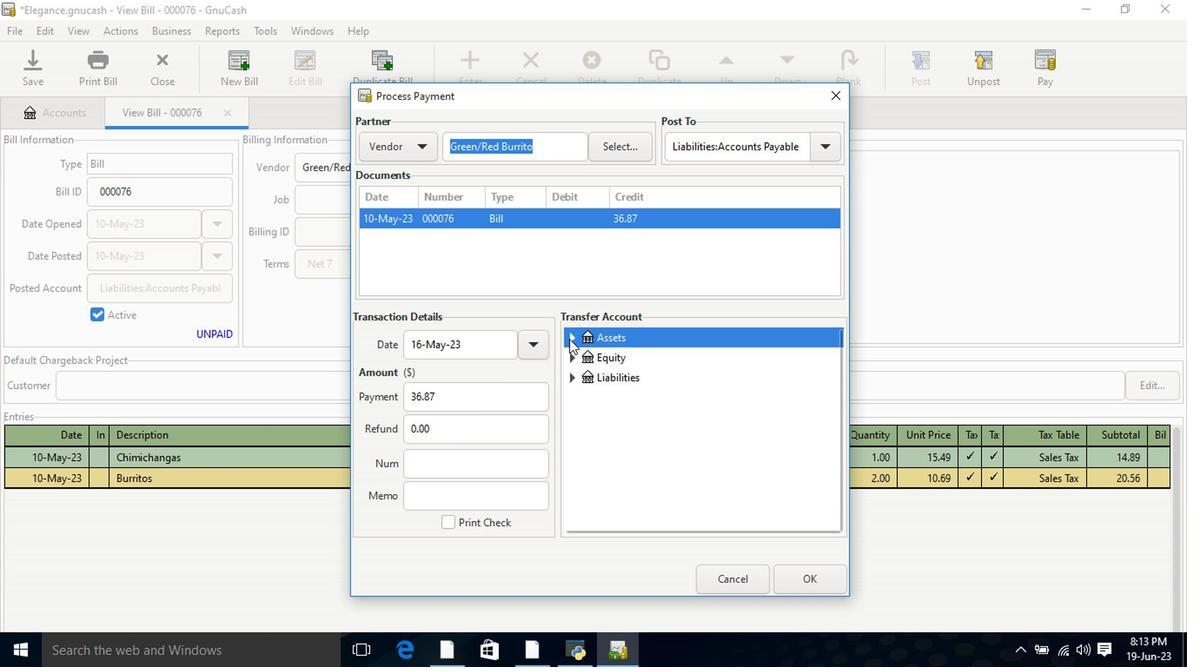 
Action: Mouse moved to (594, 358)
Screenshot: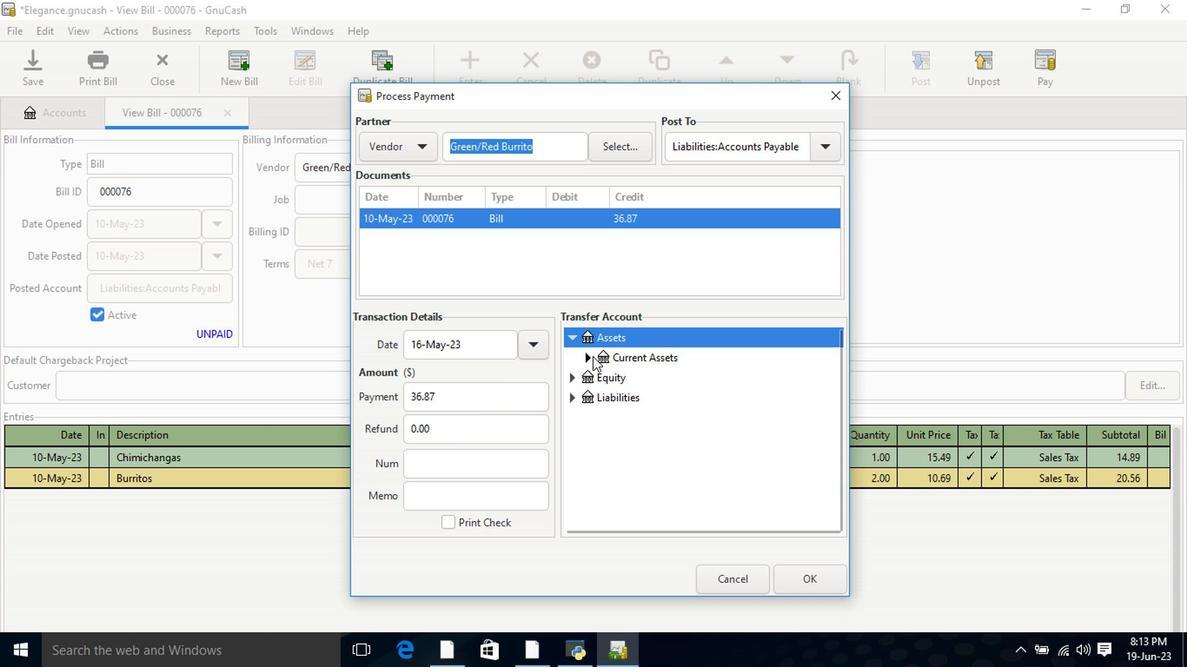 
Action: Mouse pressed left at (594, 358)
Screenshot: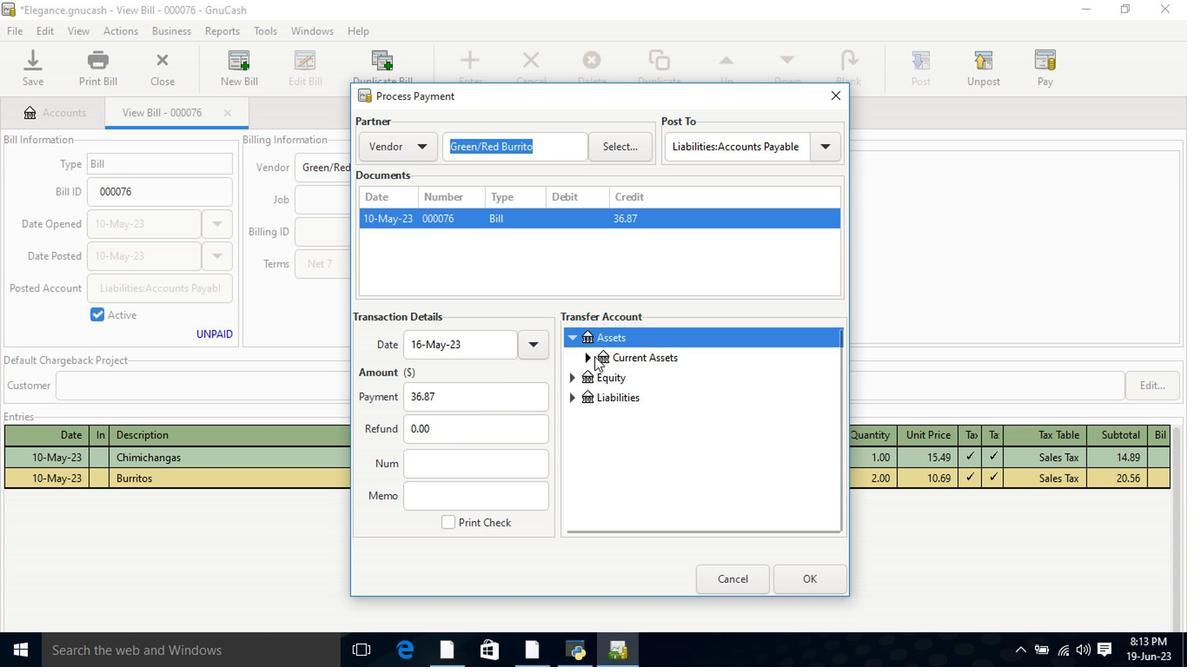 
Action: Mouse moved to (587, 366)
Screenshot: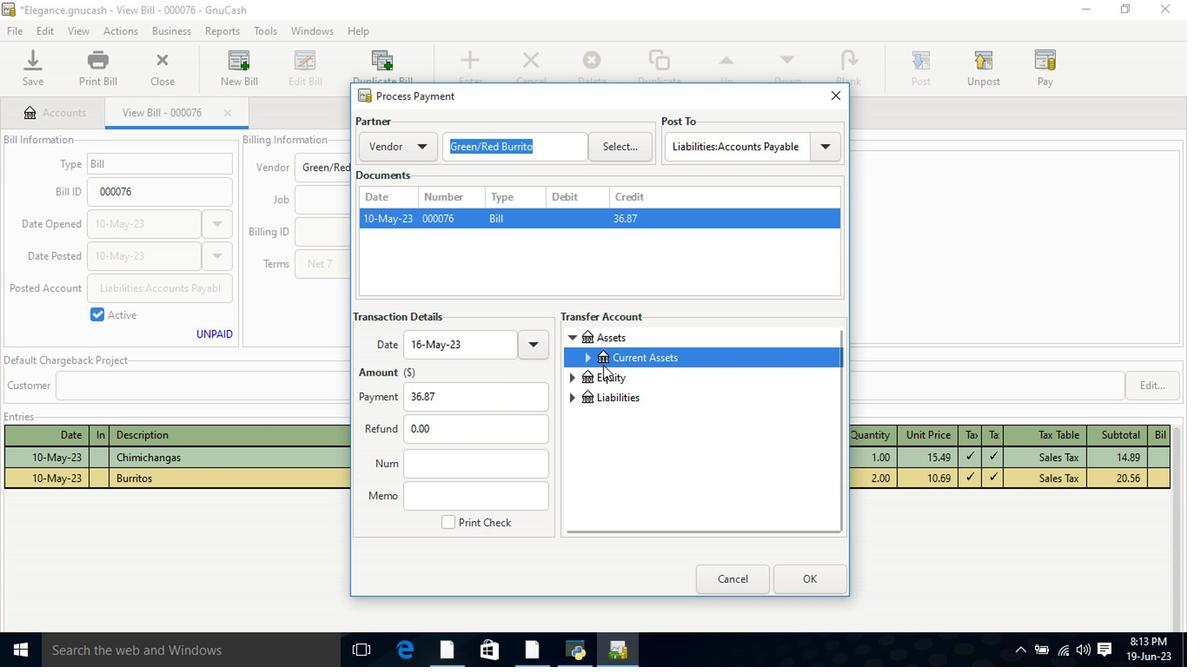 
Action: Mouse pressed left at (587, 366)
Screenshot: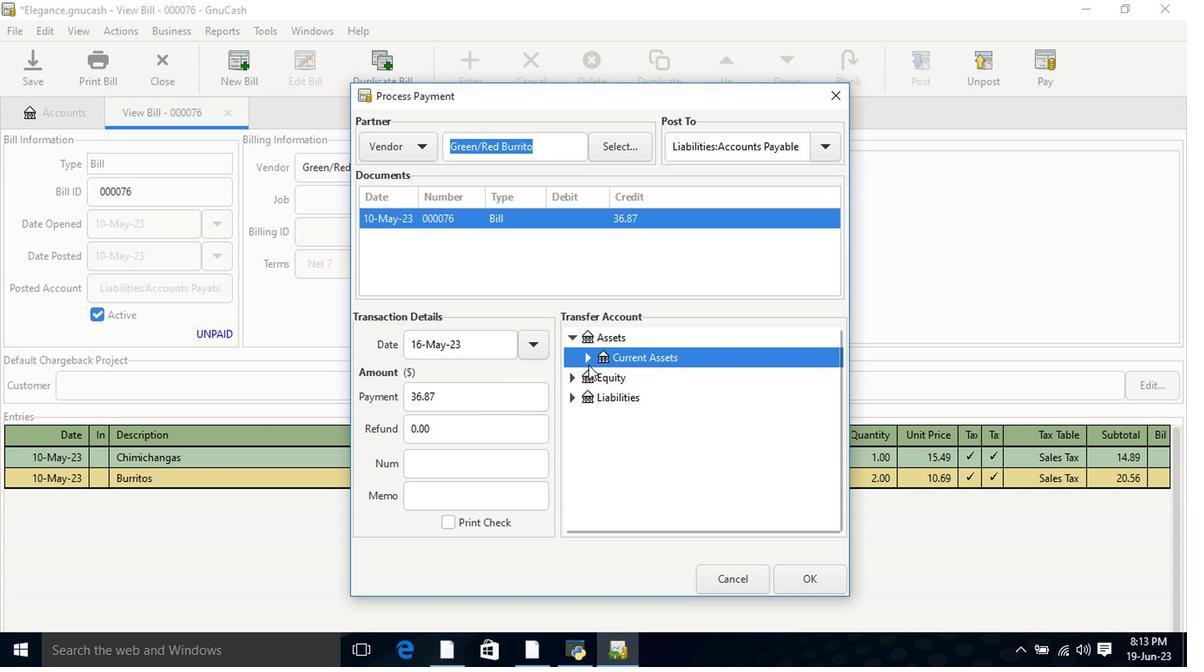 
Action: Mouse moved to (627, 375)
Screenshot: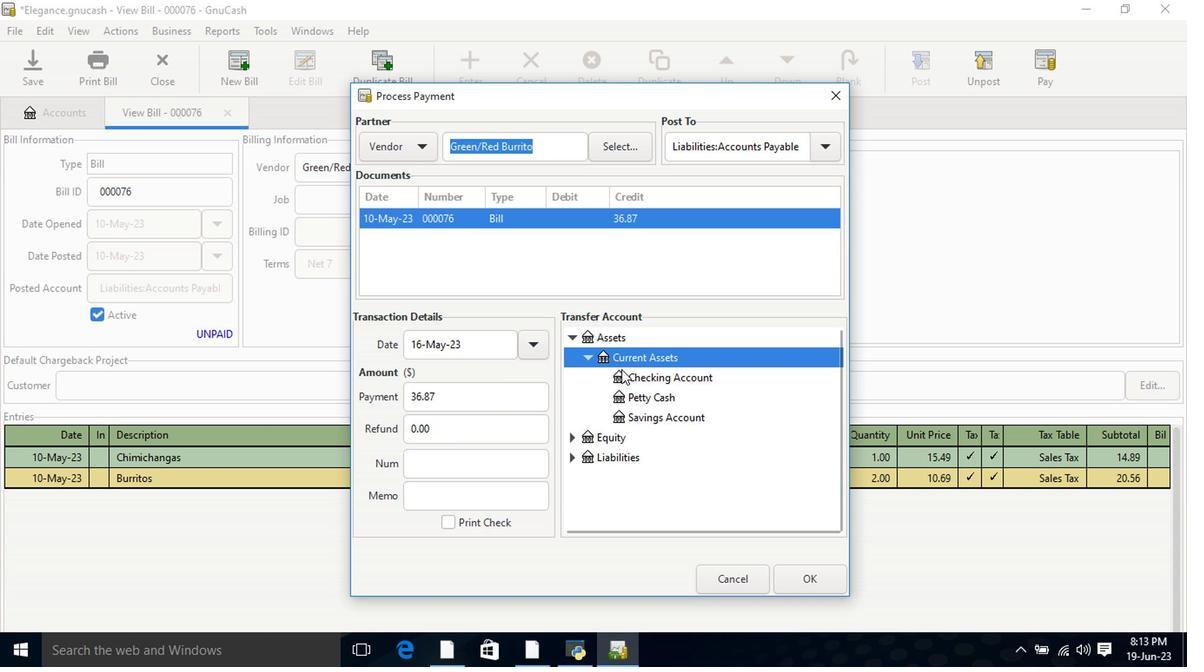 
Action: Mouse pressed left at (627, 375)
Screenshot: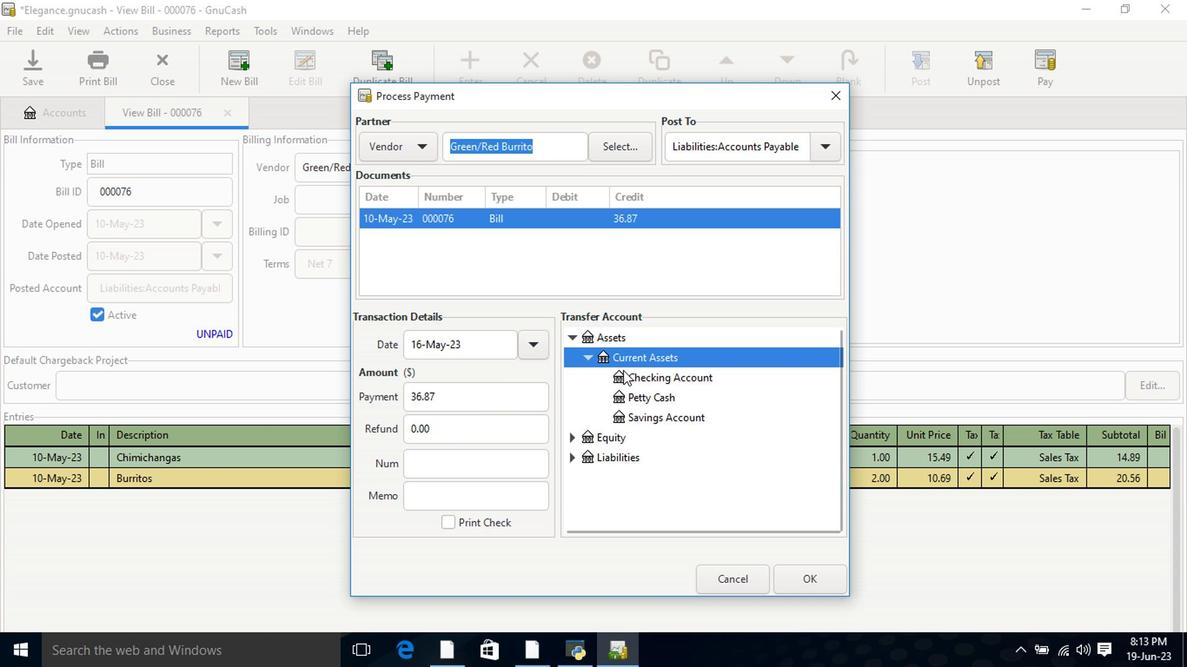 
Action: Mouse moved to (803, 578)
Screenshot: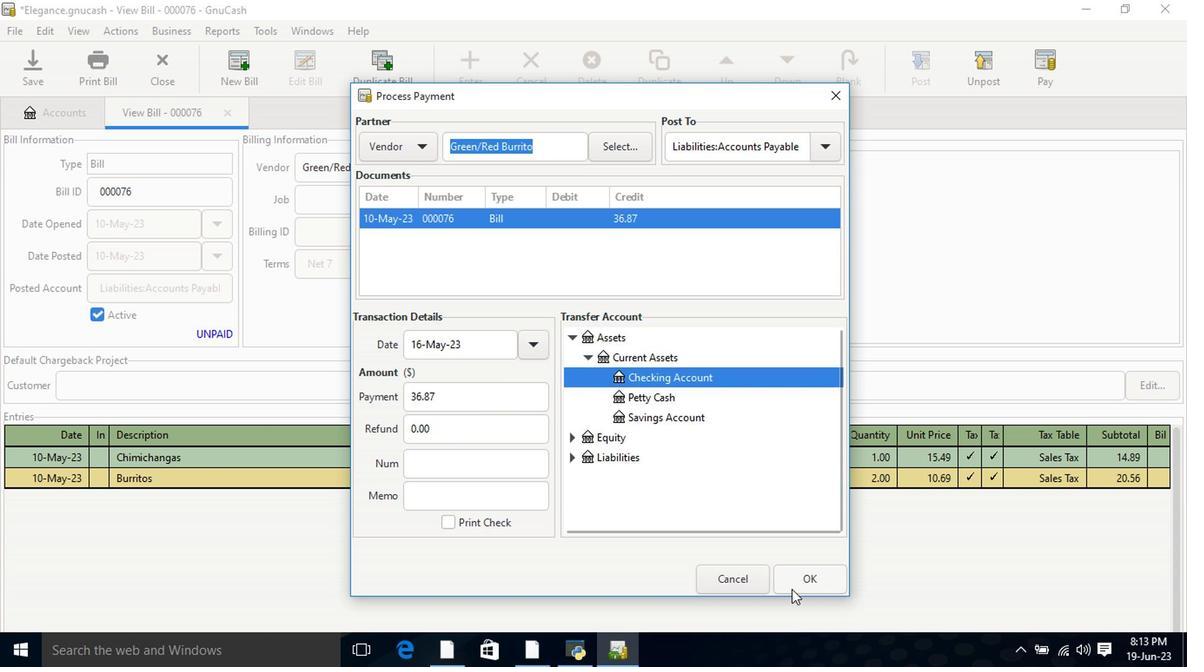 
Action: Mouse pressed left at (803, 578)
Screenshot: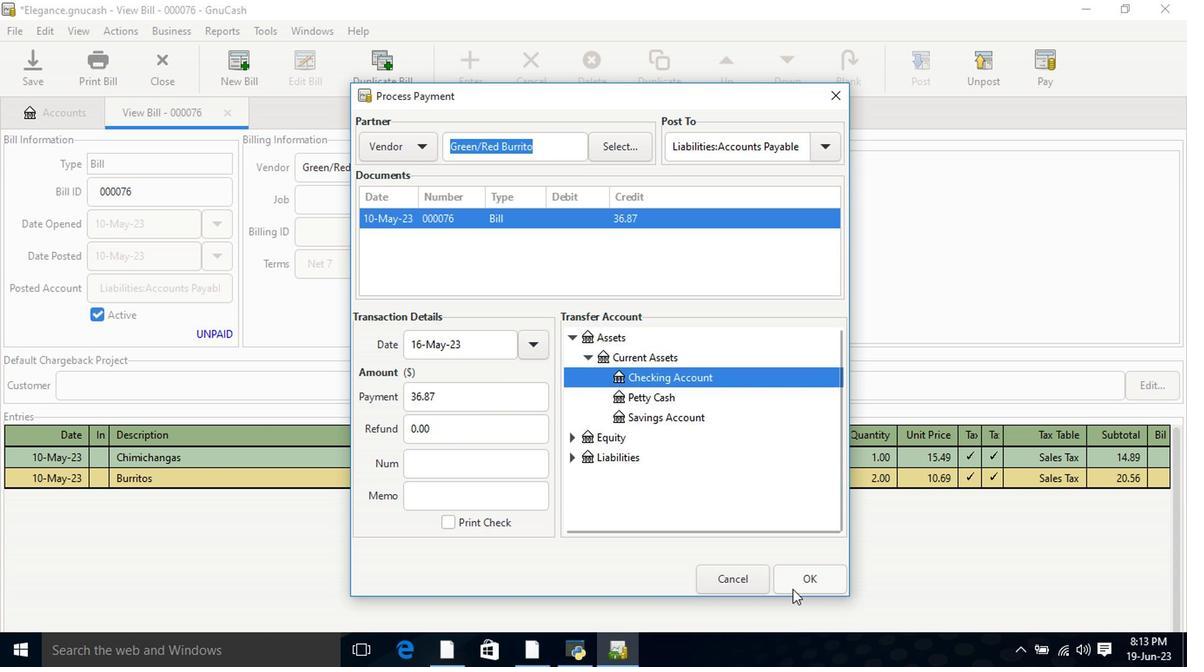 
Action: Mouse moved to (111, 71)
Screenshot: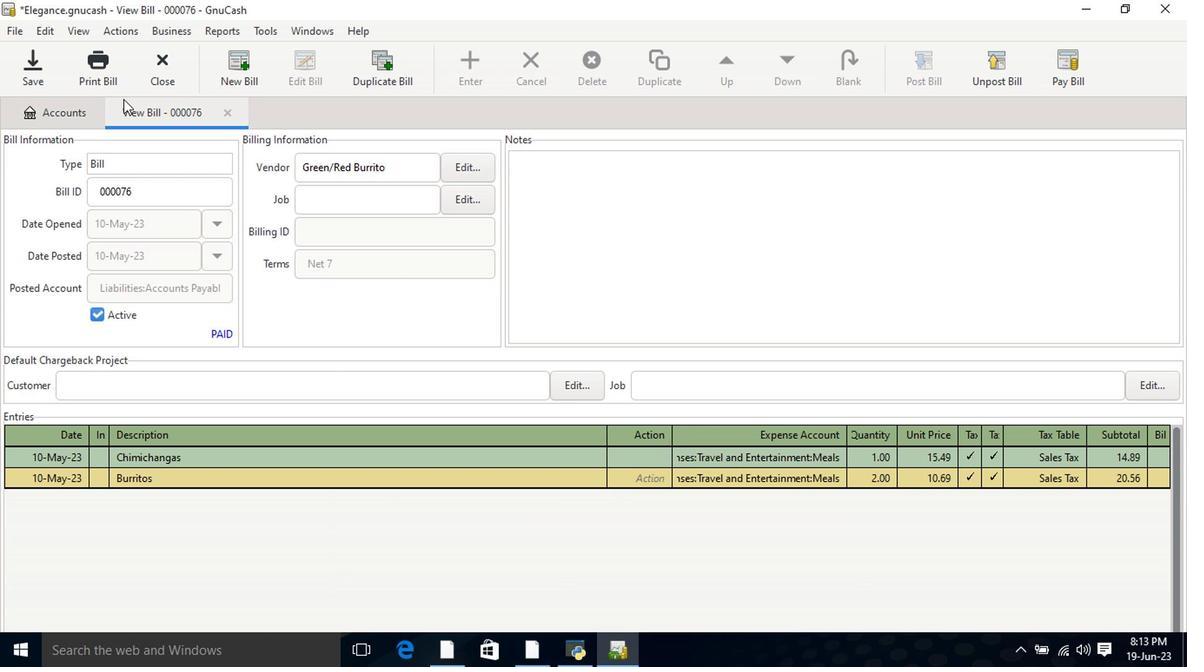 
Action: Mouse pressed left at (111, 71)
Screenshot: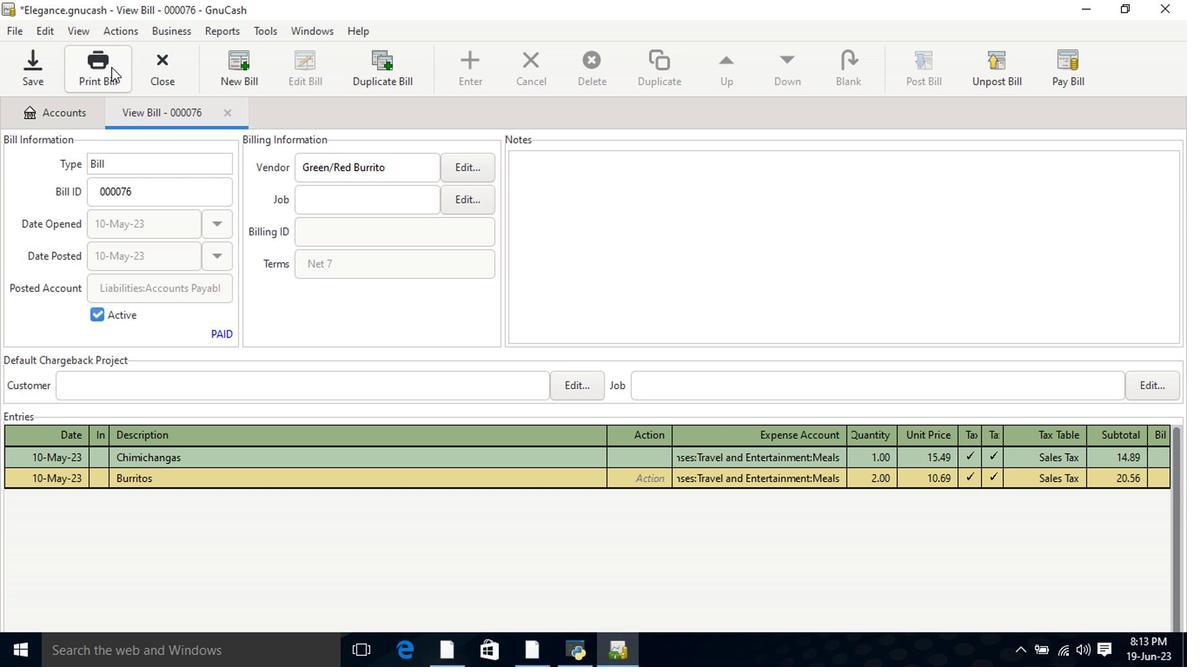 
Action: Mouse moved to (644, 491)
Screenshot: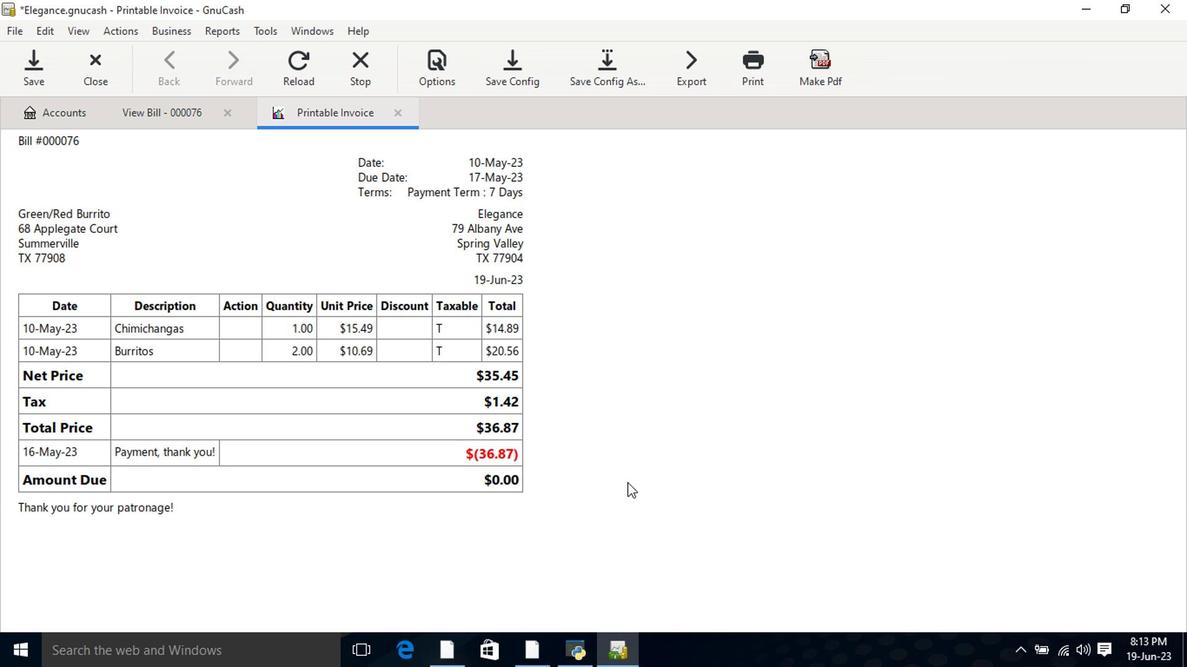 
